 Task: Add an event with the title Third Team Building Activity: Outdoor Adventure and Team Bonding Experience, date '2023/10/28', time 9:40 AM to 11:40 AMand add a description: The PIP Discussion will begin with a clear and concise explanation of the purpose and objectives of the performance improvement process. Participants will have a chance to understand the specific areas of concern and the expectations for improvement. The facilitator will ensure a supportive and non-judgmental environment, fostering open communication and active listening., put the event into Yellow category, logged in from the account softage.8@softage.netand send the event invitation to softage.6@softage.net and softage.7@softage.net. Set a reminder for the event 30 minutes before
Action: Mouse moved to (112, 136)
Screenshot: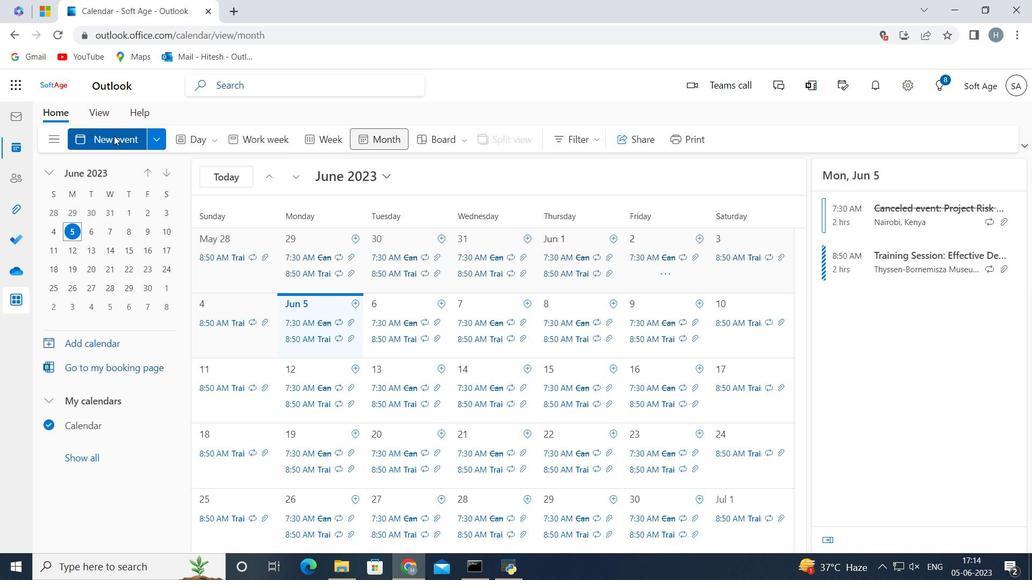 
Action: Mouse pressed left at (112, 136)
Screenshot: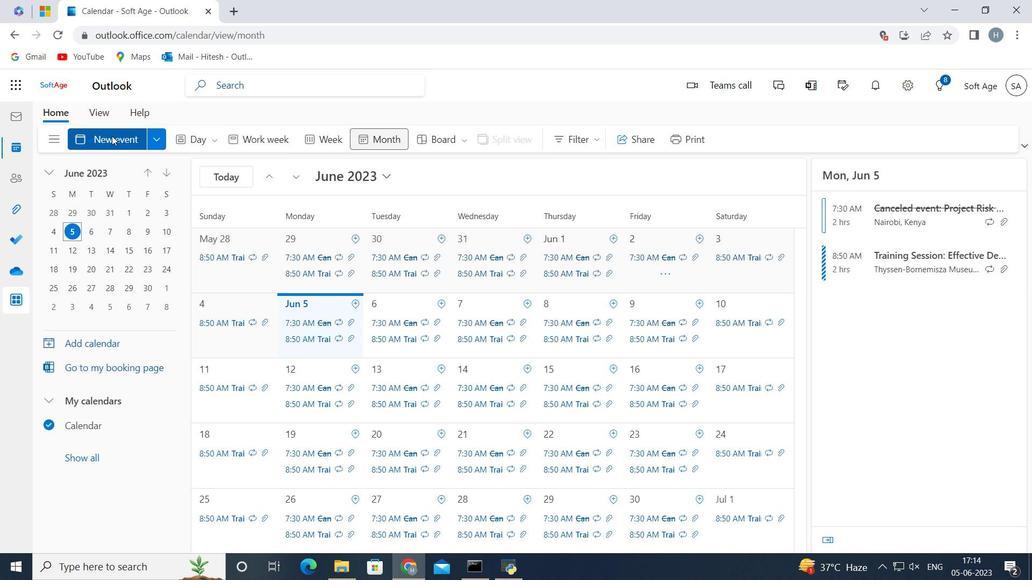 
Action: Mouse moved to (207, 216)
Screenshot: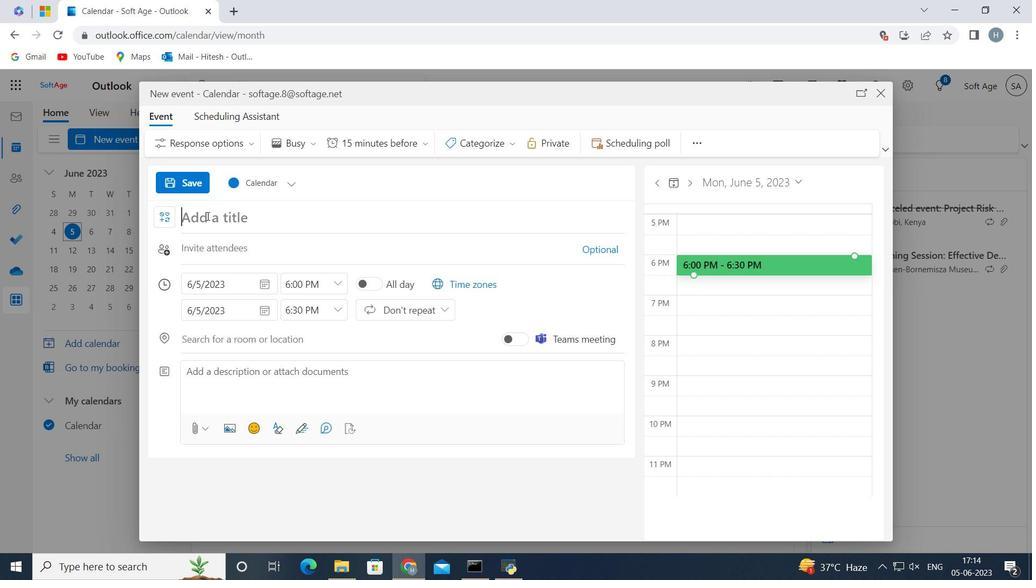 
Action: Mouse pressed left at (207, 216)
Screenshot: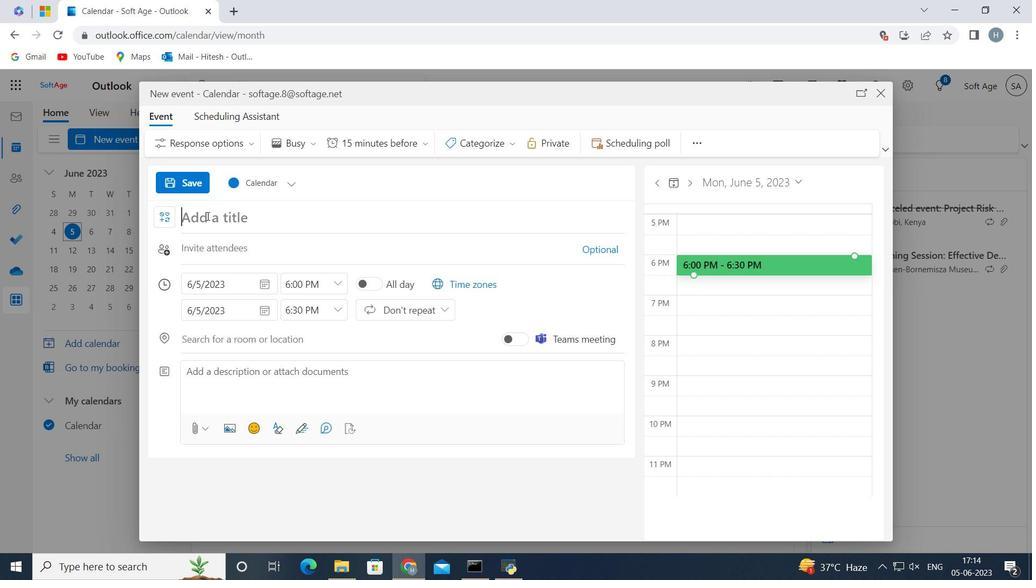 
Action: Key pressed <Key.shift>Third<Key.space><Key.shift>Team<Key.space><Key.shift>Building<Key.space><Key.shift>Activity<Key.shift_r>:<Key.space><Key.shift>Outdoor<Key.space><Key.shift>Adventure<Key.space>and<Key.space><Key.shift>Team<Key.space><Key.shift>Bonding<Key.space><Key.shift>Experience<Key.space>
Screenshot: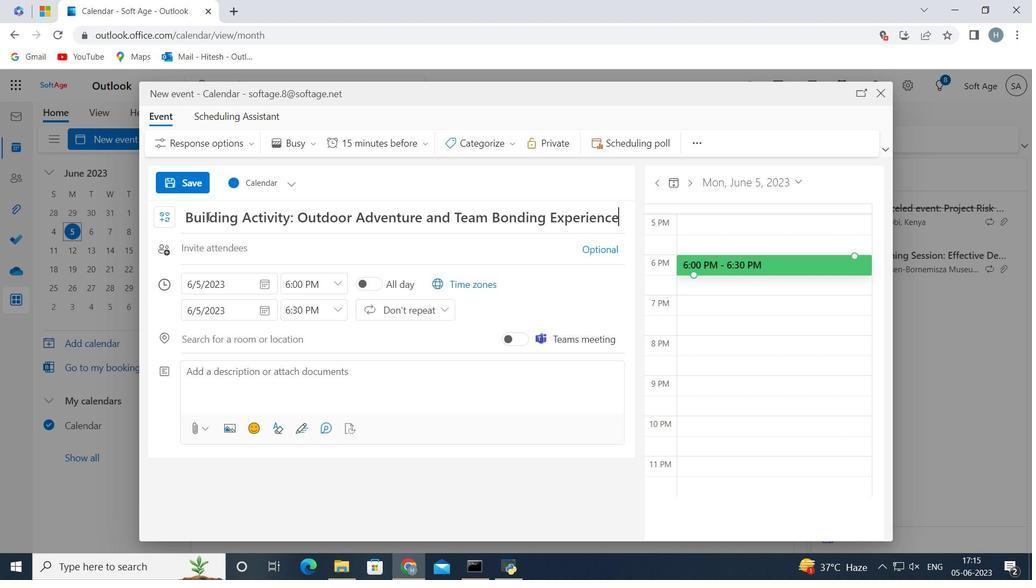 
Action: Mouse moved to (267, 280)
Screenshot: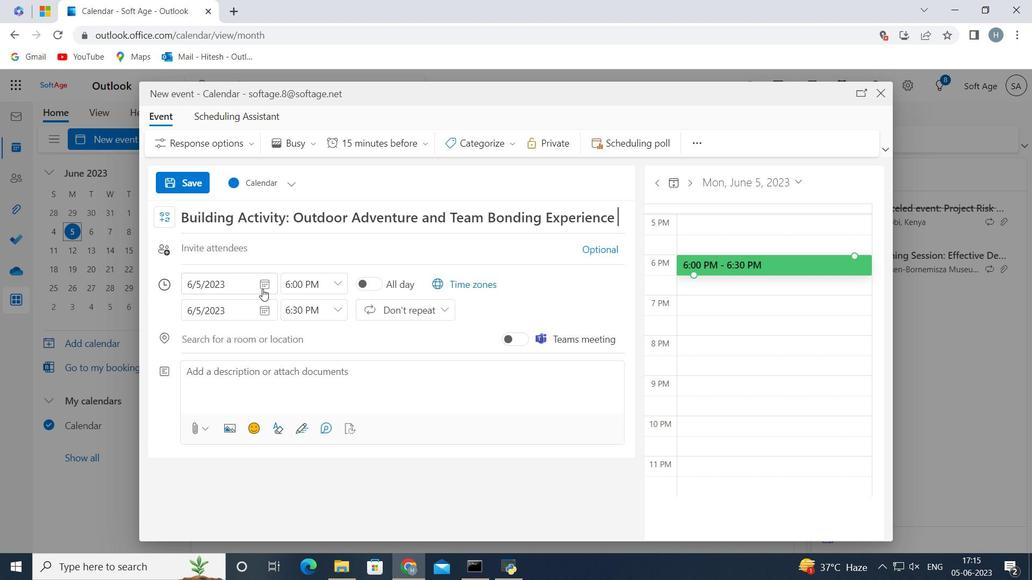 
Action: Mouse pressed left at (267, 280)
Screenshot: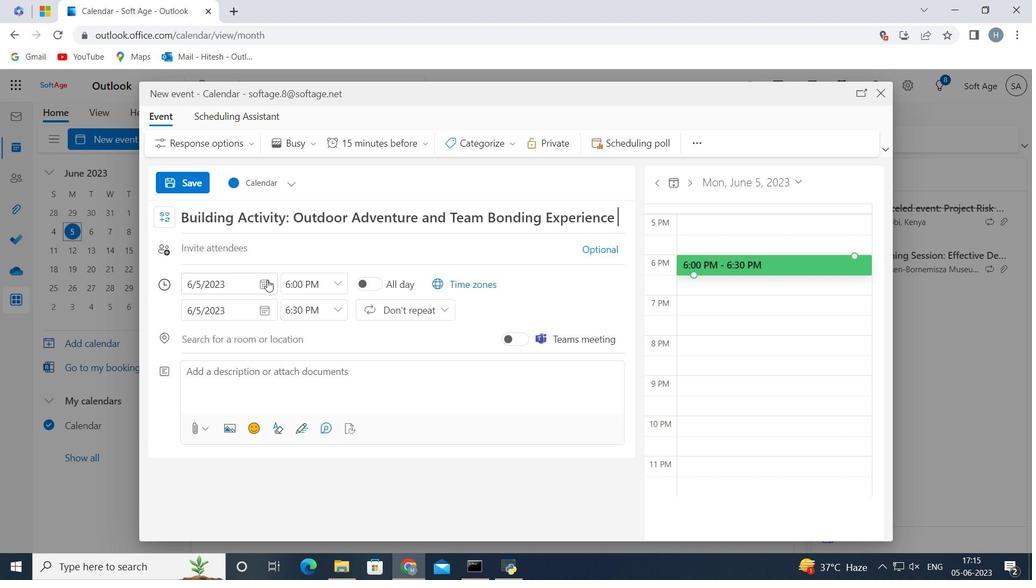 
Action: Mouse moved to (221, 311)
Screenshot: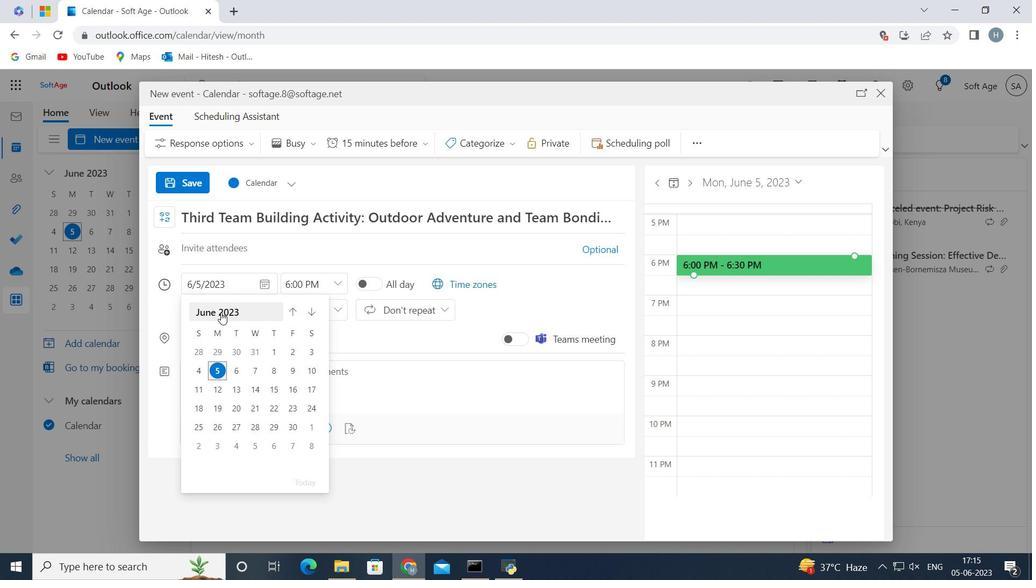 
Action: Mouse pressed left at (221, 311)
Screenshot: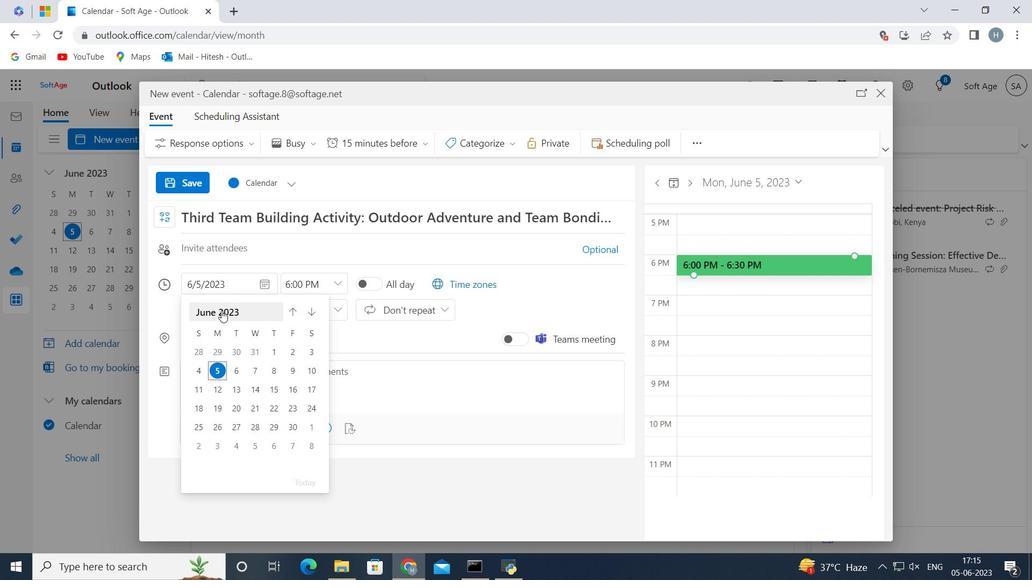 
Action: Mouse pressed left at (221, 311)
Screenshot: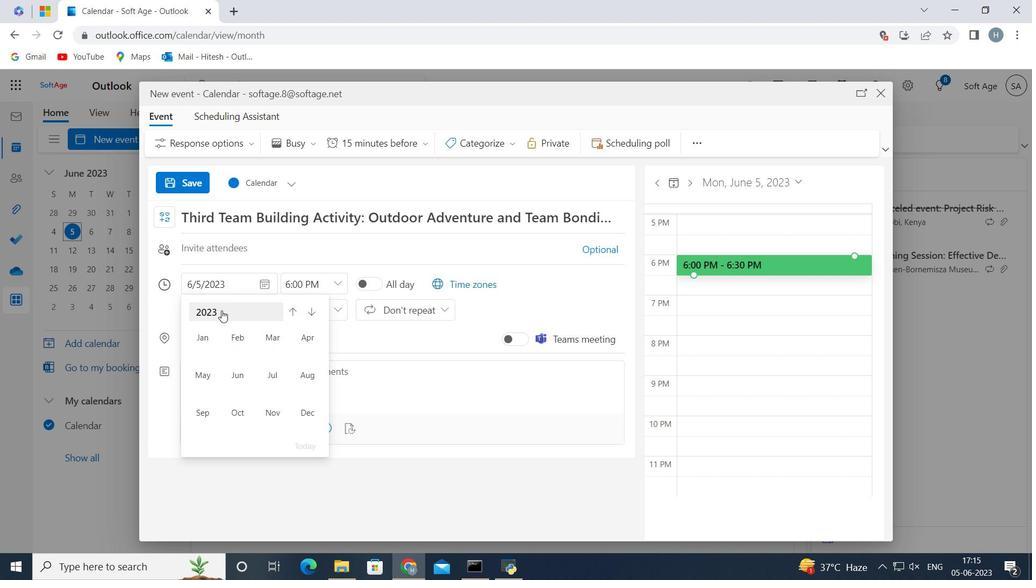 
Action: Mouse moved to (311, 340)
Screenshot: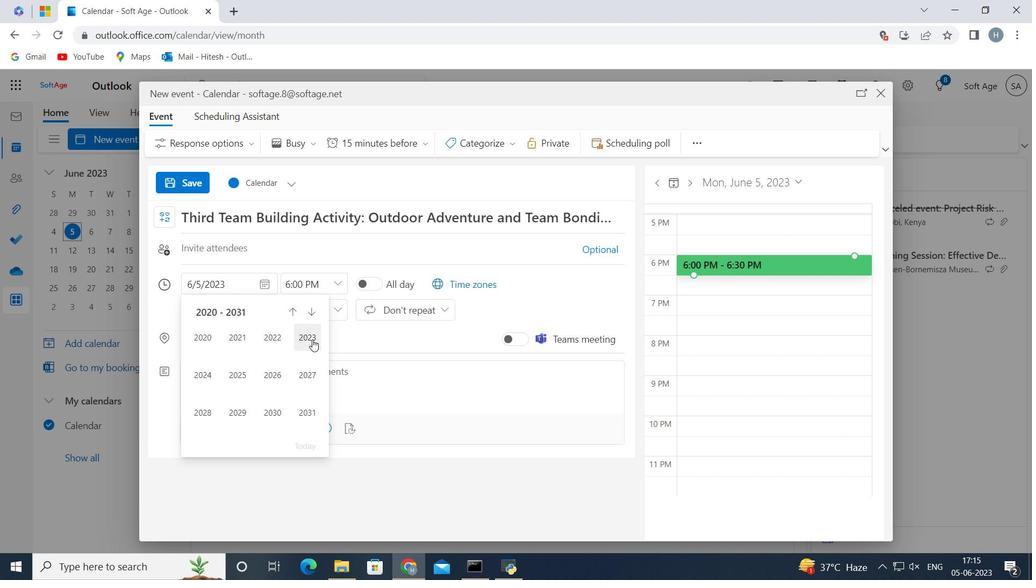 
Action: Mouse pressed left at (311, 340)
Screenshot: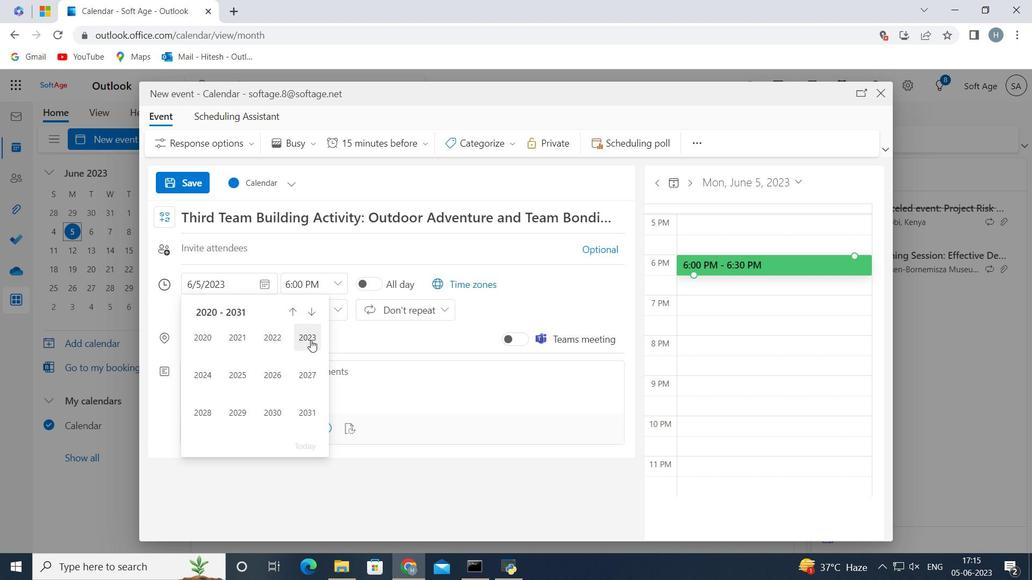 
Action: Mouse moved to (245, 413)
Screenshot: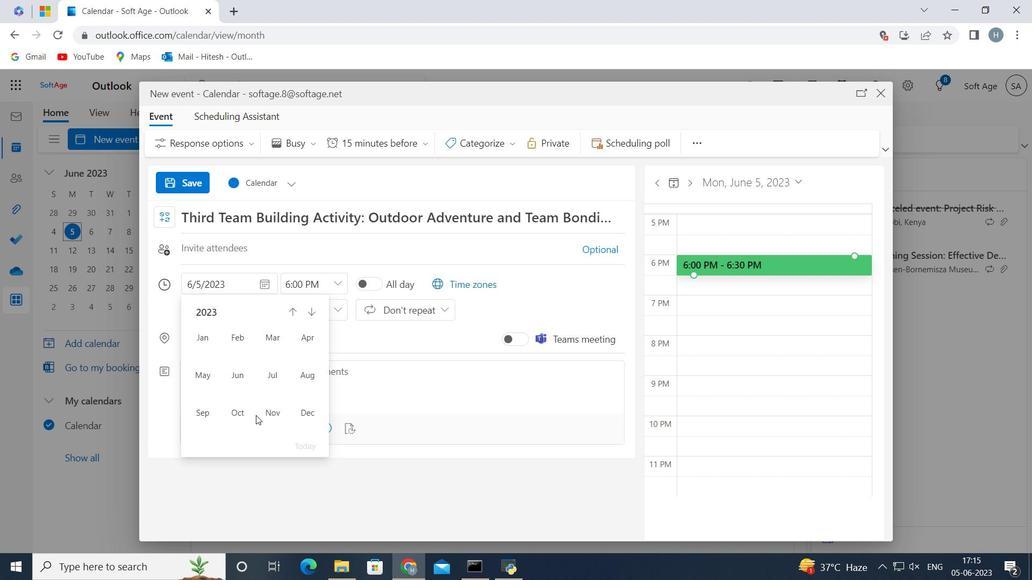 
Action: Mouse pressed left at (245, 413)
Screenshot: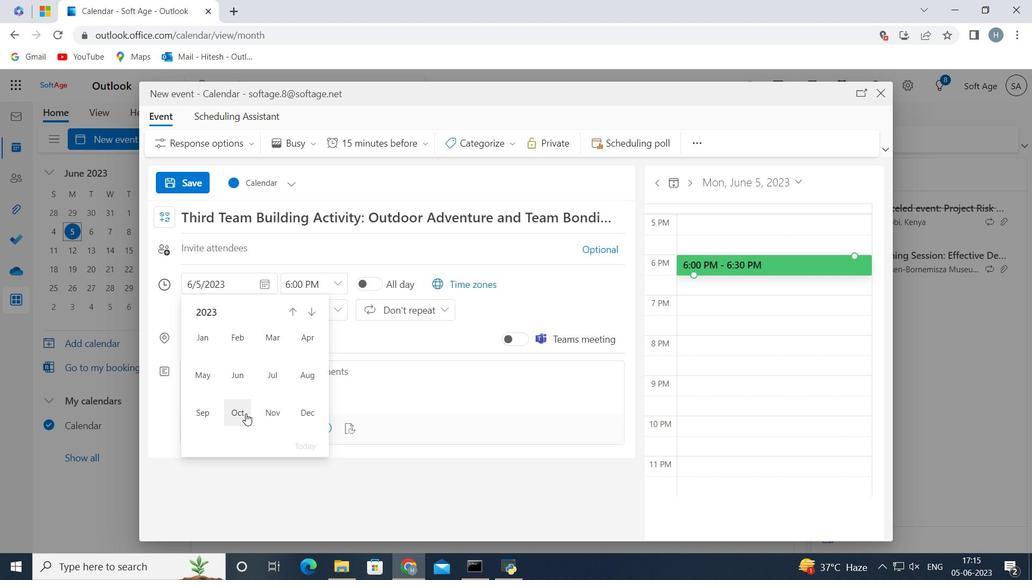 
Action: Mouse moved to (309, 406)
Screenshot: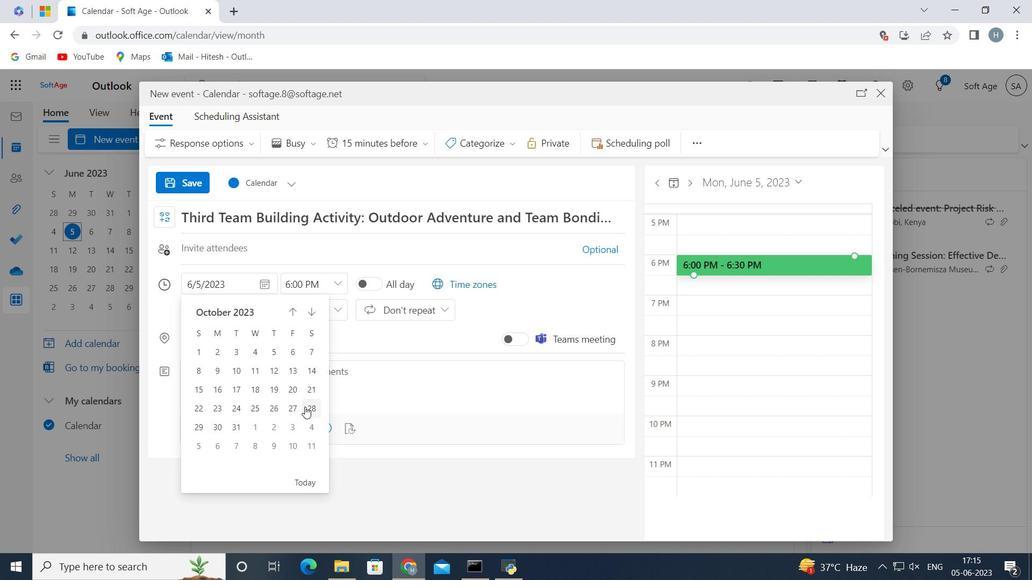 
Action: Mouse pressed left at (309, 406)
Screenshot: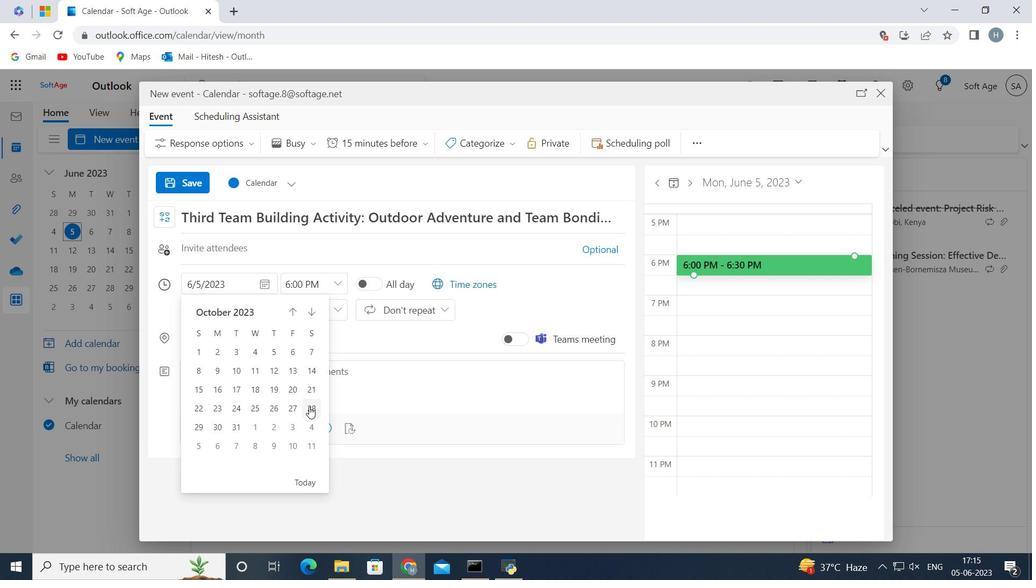 
Action: Mouse moved to (337, 286)
Screenshot: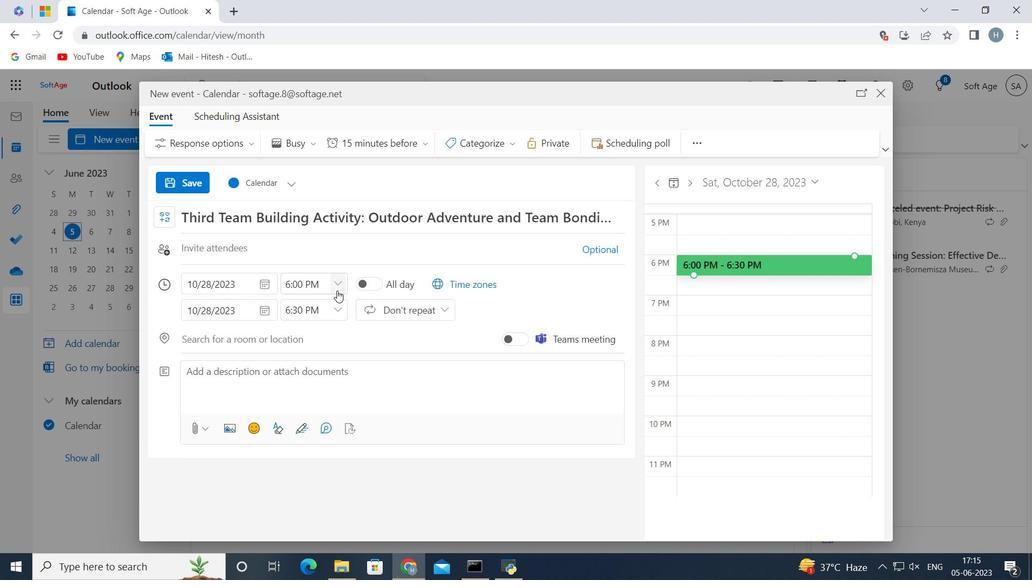 
Action: Mouse pressed left at (337, 286)
Screenshot: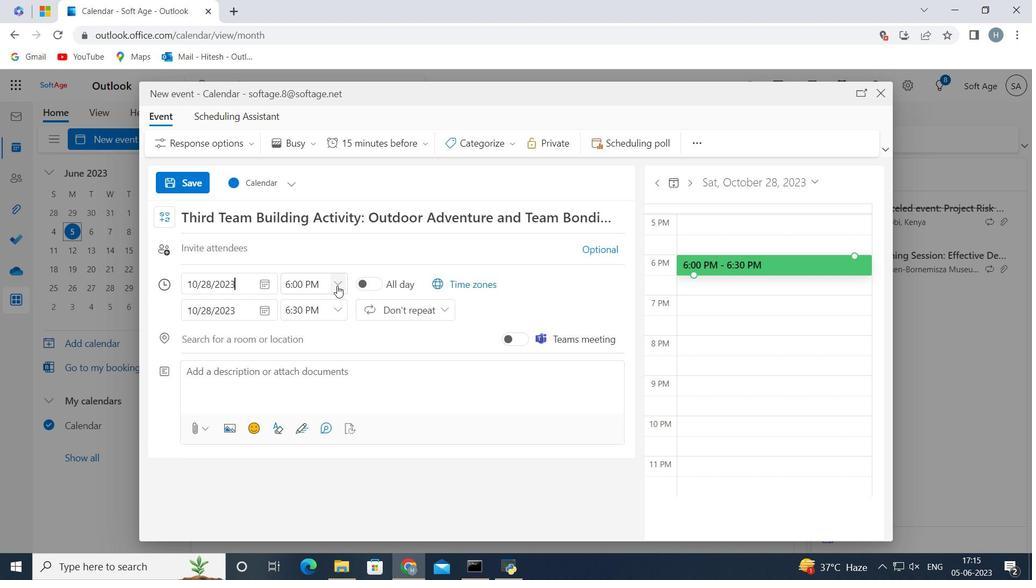 
Action: Mouse moved to (305, 368)
Screenshot: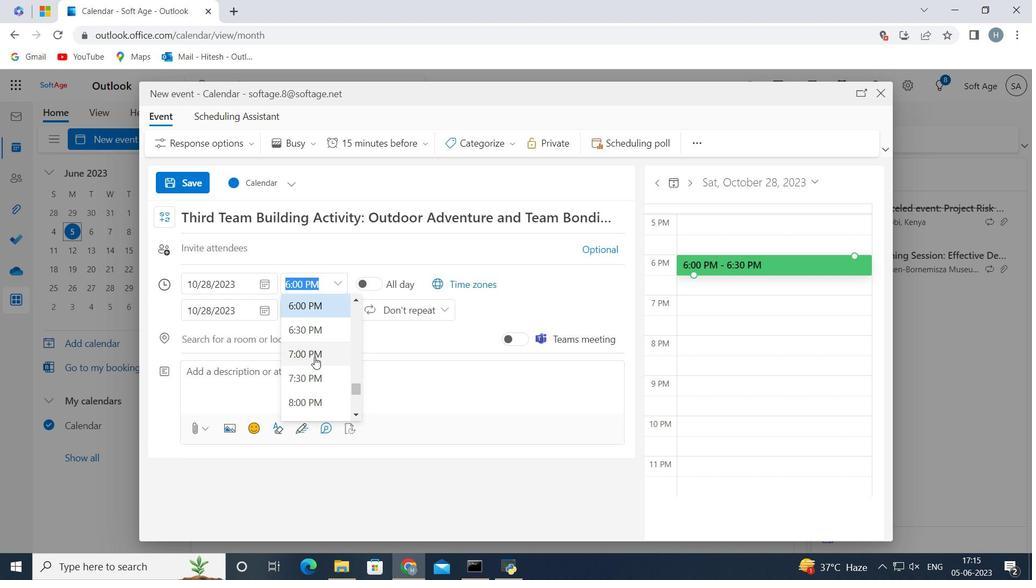 
Action: Mouse scrolled (305, 369) with delta (0, 0)
Screenshot: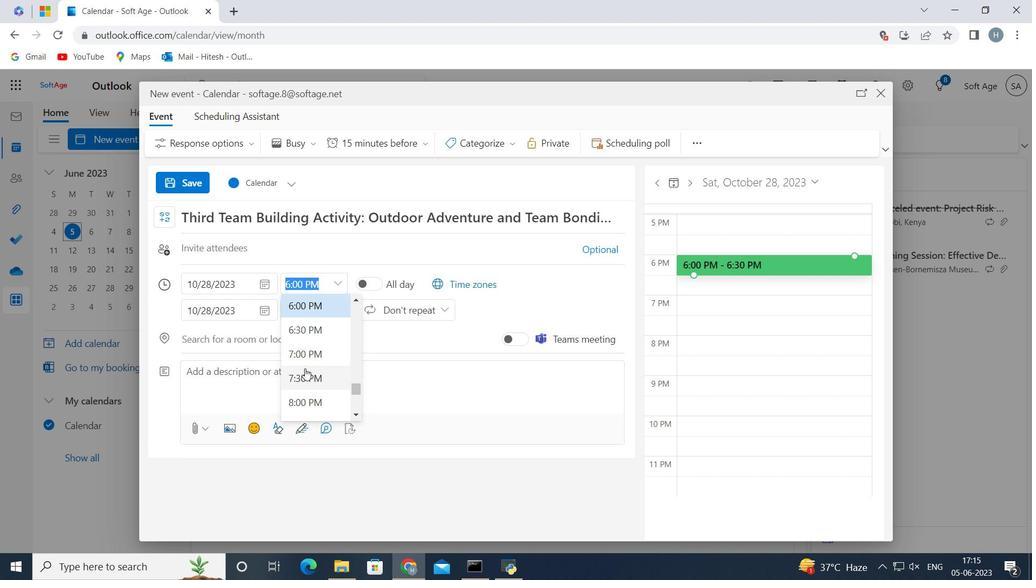 
Action: Mouse scrolled (305, 369) with delta (0, 0)
Screenshot: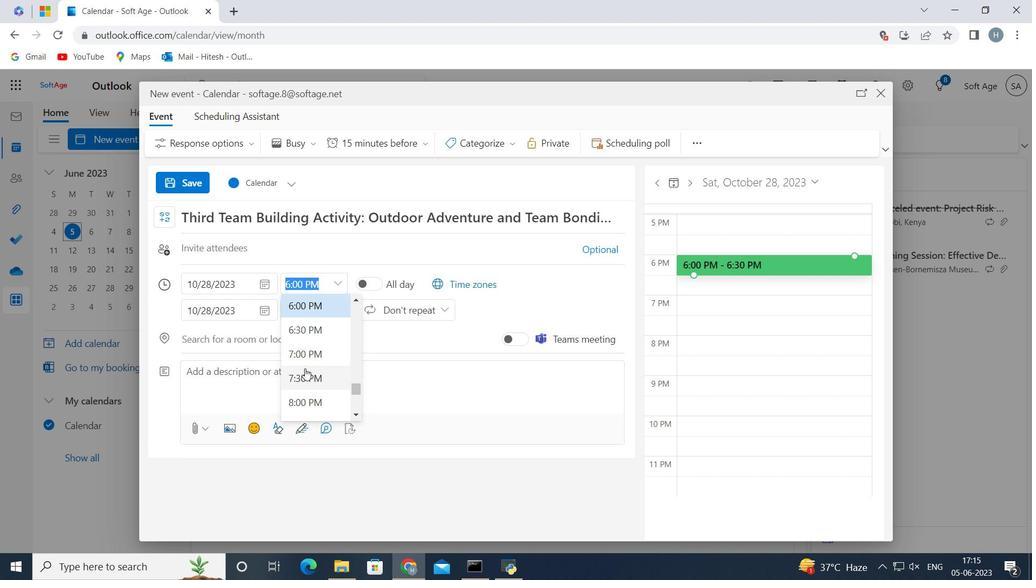 
Action: Mouse scrolled (305, 369) with delta (0, 0)
Screenshot: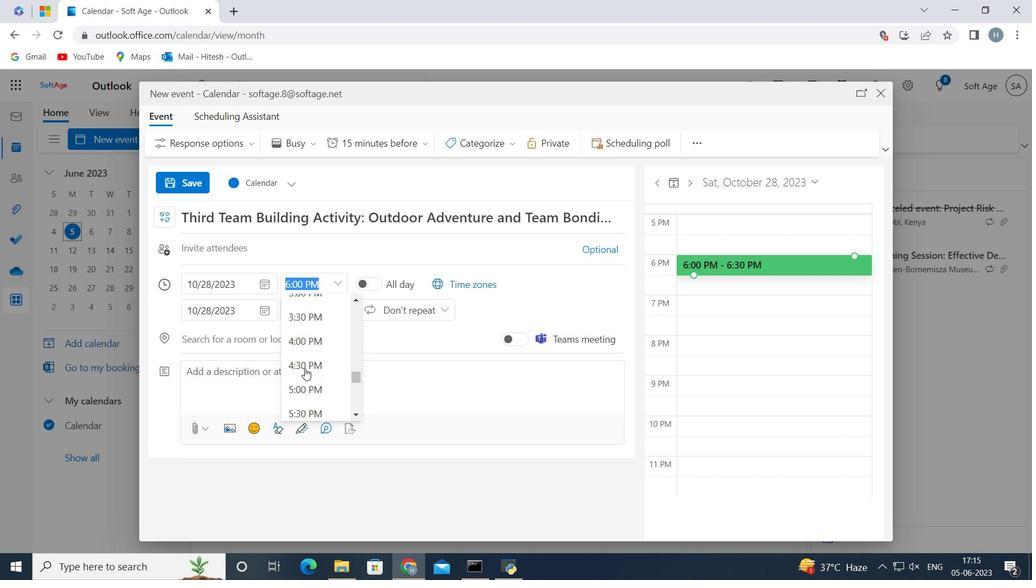 
Action: Mouse scrolled (305, 369) with delta (0, 0)
Screenshot: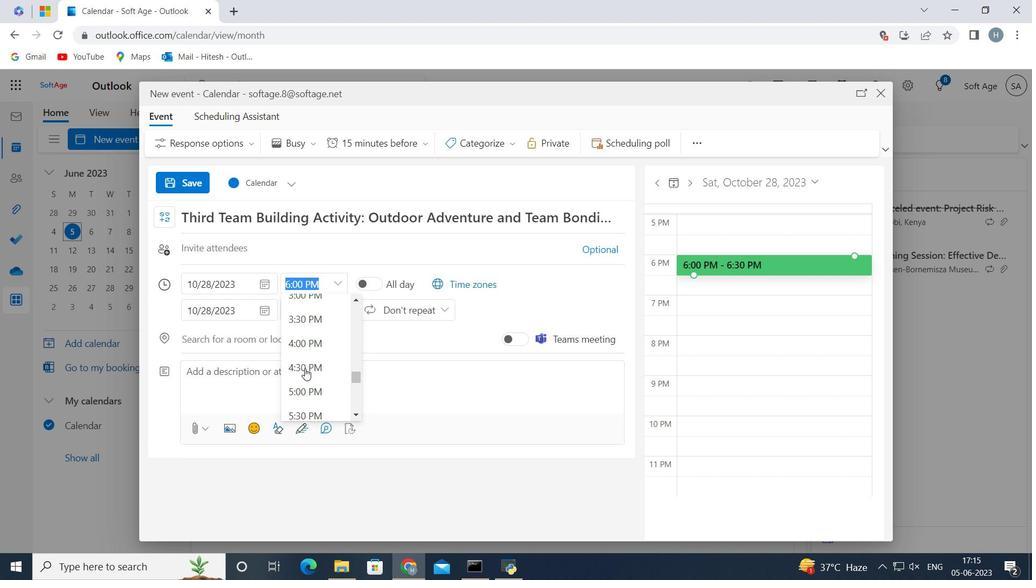 
Action: Mouse scrolled (305, 369) with delta (0, 0)
Screenshot: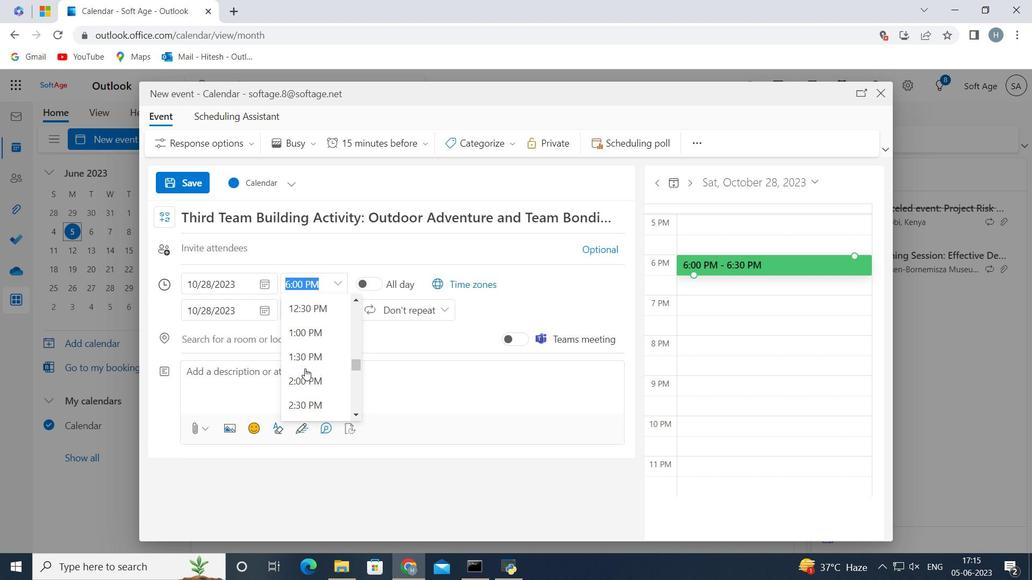 
Action: Mouse scrolled (305, 369) with delta (0, 0)
Screenshot: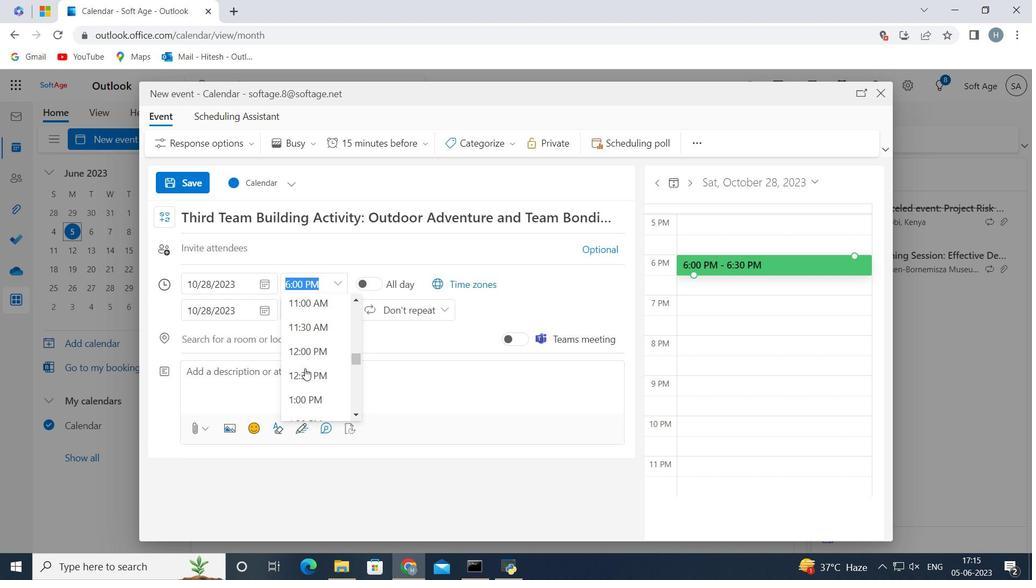
Action: Mouse scrolled (305, 369) with delta (0, 0)
Screenshot: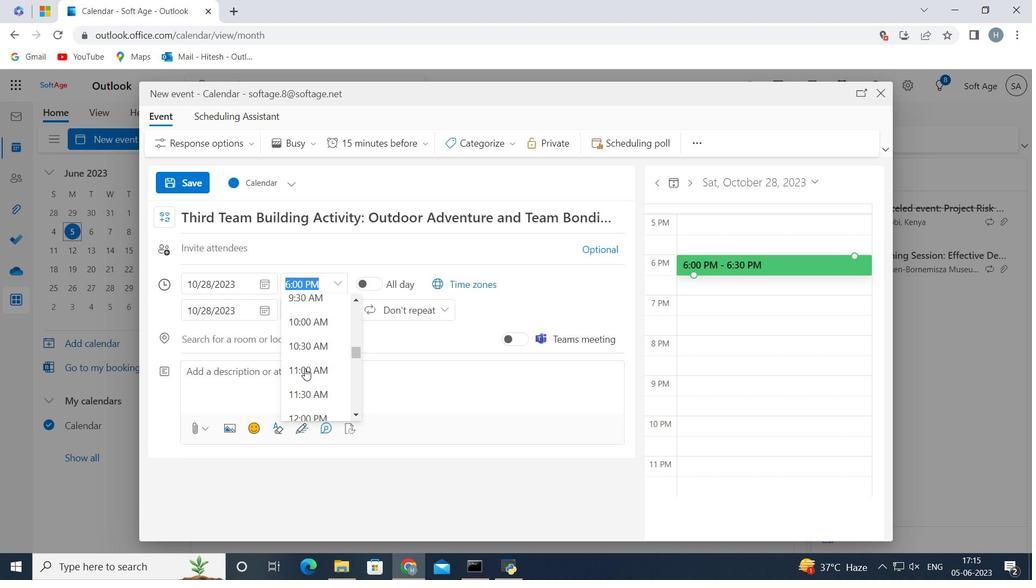 
Action: Mouse moved to (301, 368)
Screenshot: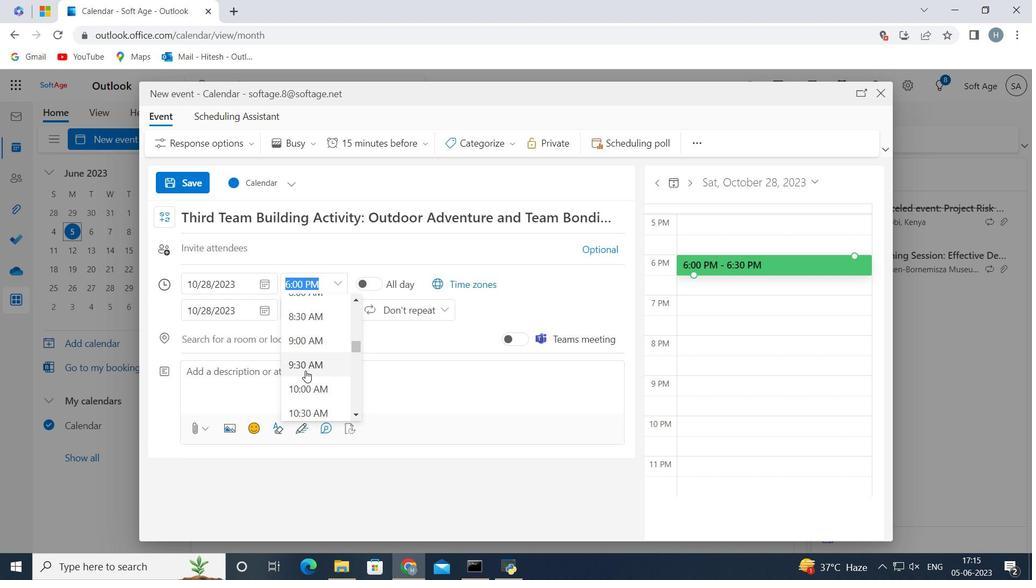 
Action: Mouse pressed left at (301, 368)
Screenshot: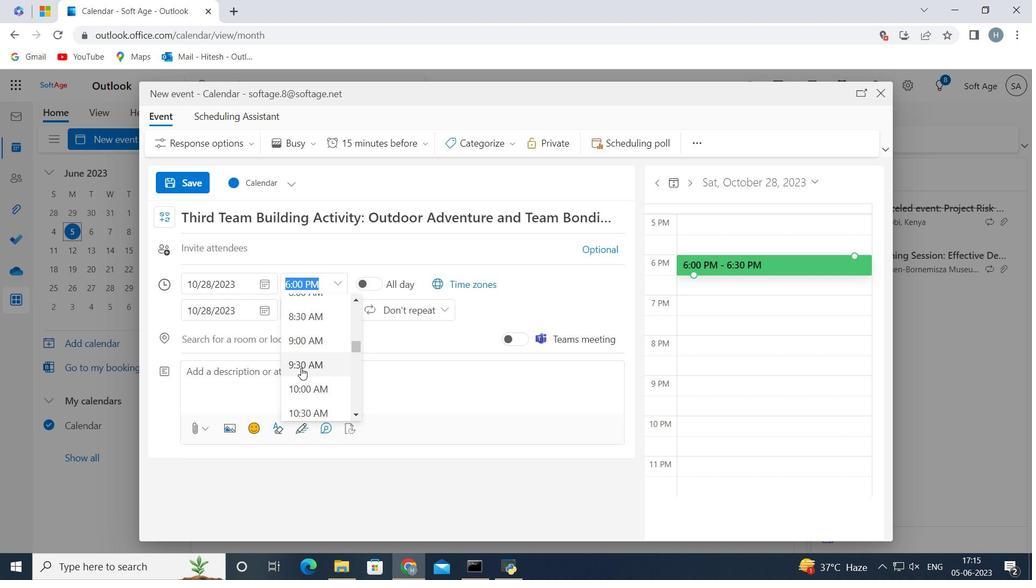 
Action: Mouse moved to (303, 285)
Screenshot: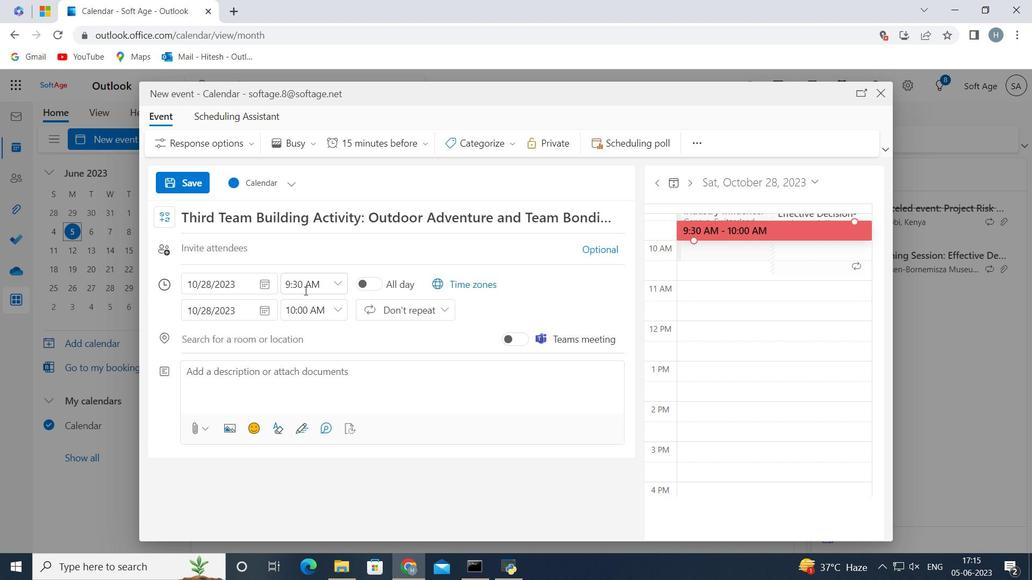 
Action: Mouse pressed left at (303, 285)
Screenshot: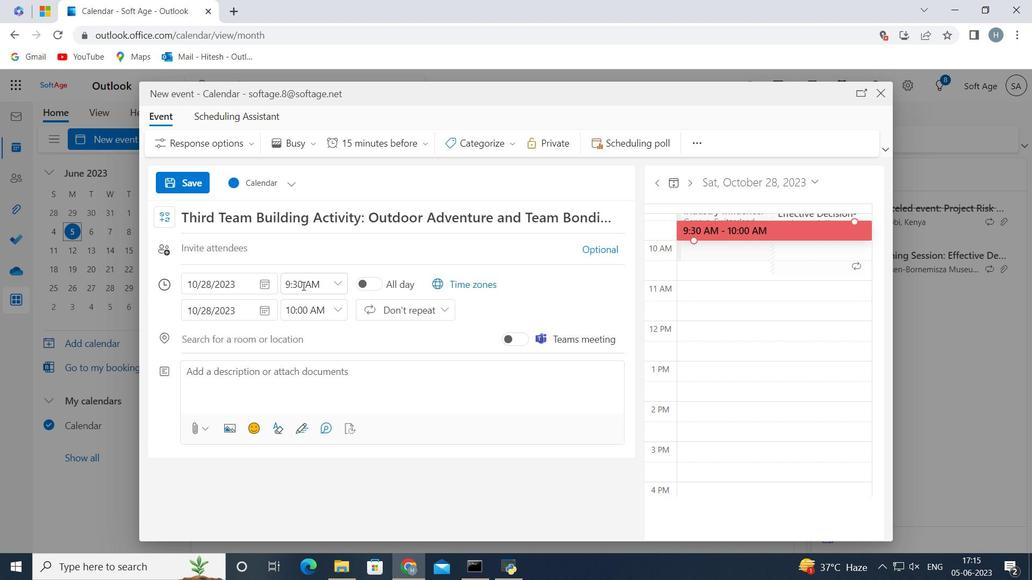 
Action: Key pressed <Key.backspace><Key.backspace>40
Screenshot: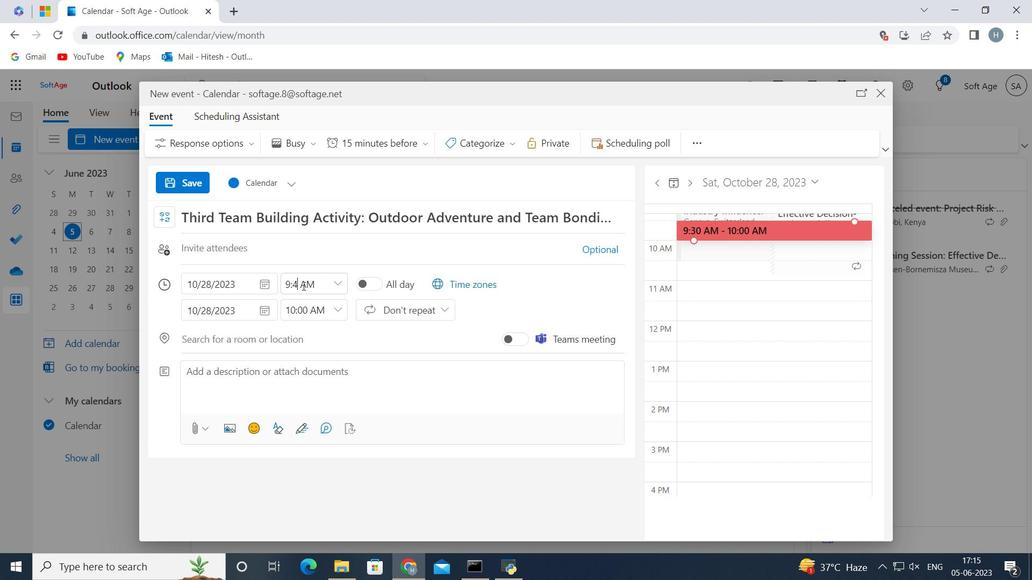 
Action: Mouse moved to (338, 306)
Screenshot: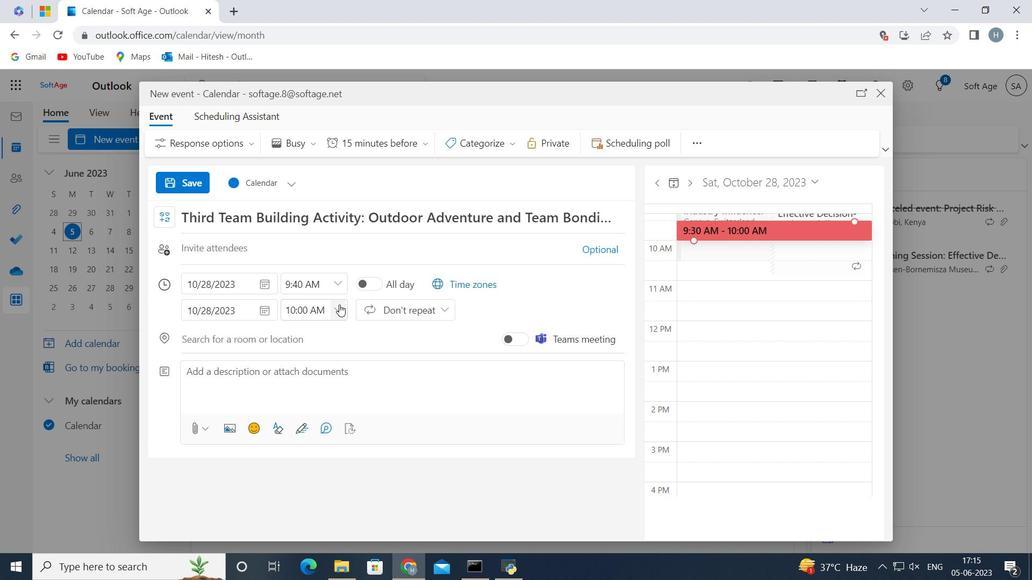 
Action: Mouse pressed left at (338, 306)
Screenshot: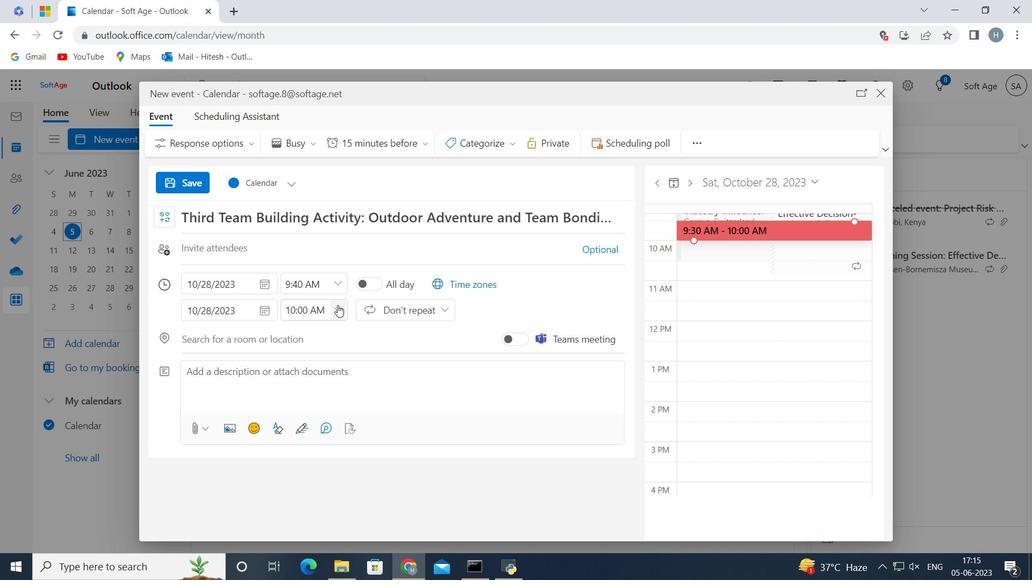 
Action: Mouse moved to (328, 404)
Screenshot: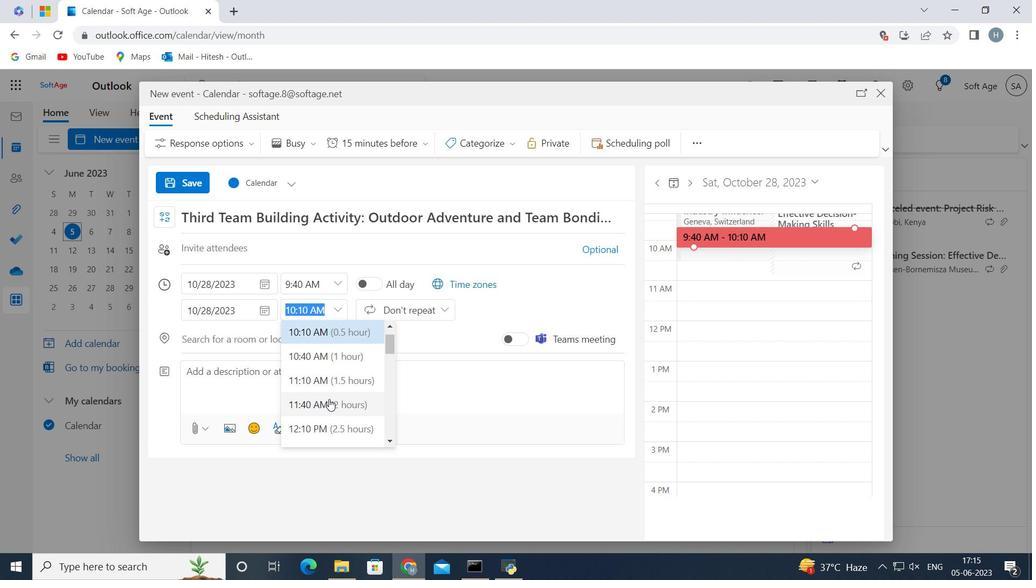 
Action: Mouse pressed left at (328, 404)
Screenshot: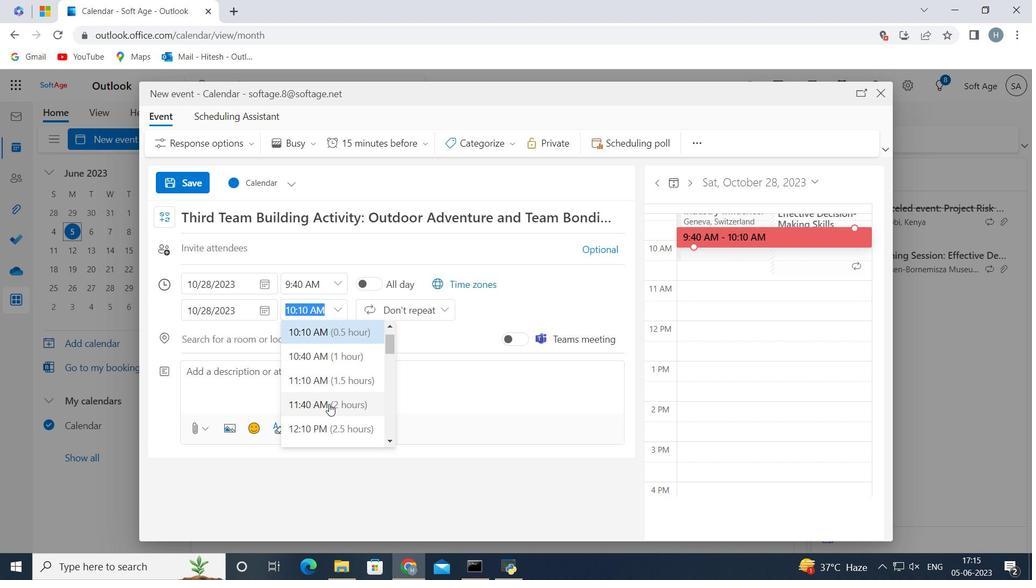 
Action: Mouse moved to (244, 376)
Screenshot: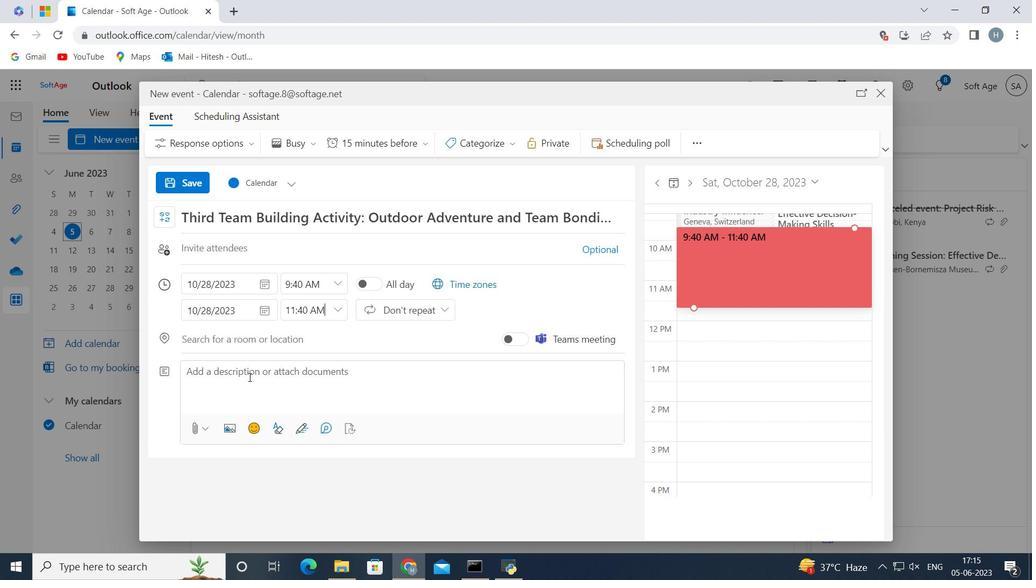 
Action: Mouse pressed left at (244, 376)
Screenshot: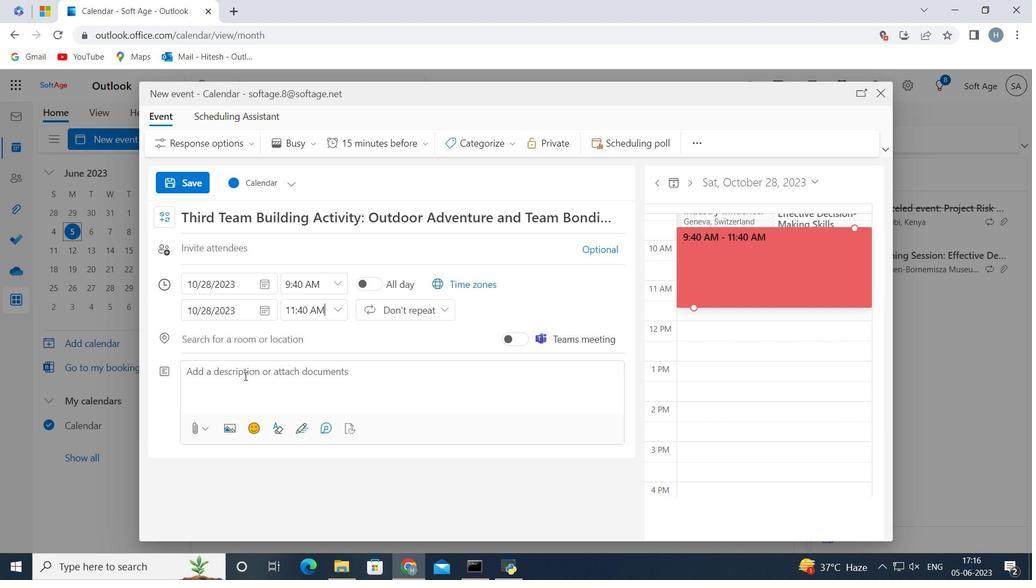 
Action: Key pressed <Key.shift>The<Key.space><Key.shift><Key.caps_lock>PIP<Key.caps_lock><Key.space><Key.shift><Key.shift><Key.shift><Key.shift>Discussion<Key.space>will<Key.space>begin<Key.space>with<Key.space>a<Key.space>clear<Key.space>and<Key.space>concise<Key.space>explanation<Key.space>of<Key.space>the<Key.space>purpose<Key.space>and<Key.space>objectives<Key.space>of<Key.space>the<Key.space>perd<Key.backspace>formance<Key.space>improvement<Key.space>process.<Key.space><Key.shift_r>Participants<Key.space>will<Key.space>have<Key.space>a<Key.space>chance<Key.space>to<Key.space>understand<Key.space>the<Key.space>specific<Key.space>areas<Key.space>of<Key.space>concern<Key.space>and<Key.space>the<Key.space>expectations<Key.space>for<Key.space>improvement.<Key.space><Key.shift>The<Key.space>facilitator<Key.space>will<Key.space>r<Key.backspace>ensure<Key.space>a<Key.space>supportive<Key.space>and<Key.space>non-judgmental<Key.space>environment,<Key.space>fostering<Key.space>open<Key.space>communication<Key.space>and<Key.space>active<Key.space>listening.<Key.space>
Screenshot: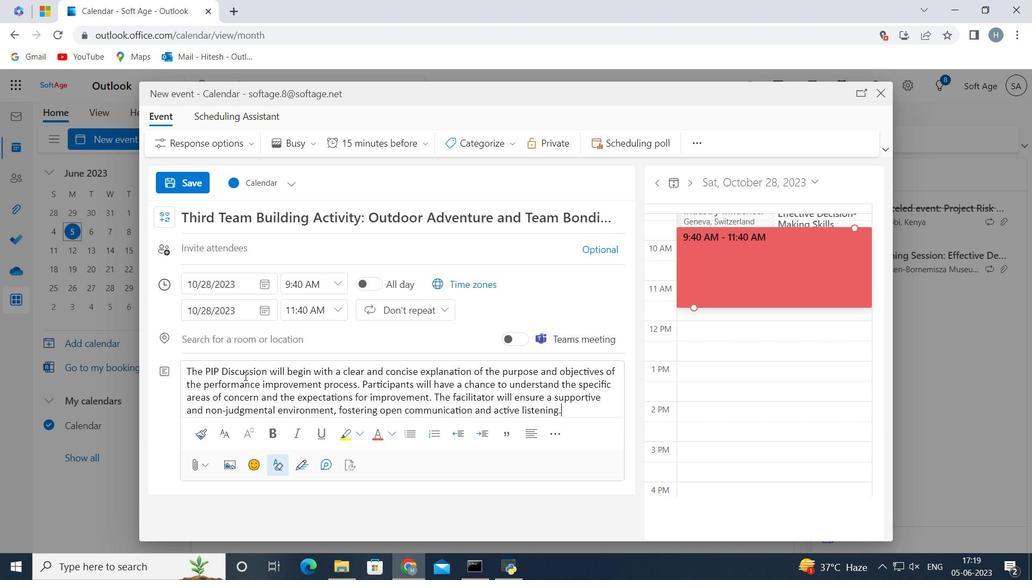 
Action: Mouse moved to (464, 147)
Screenshot: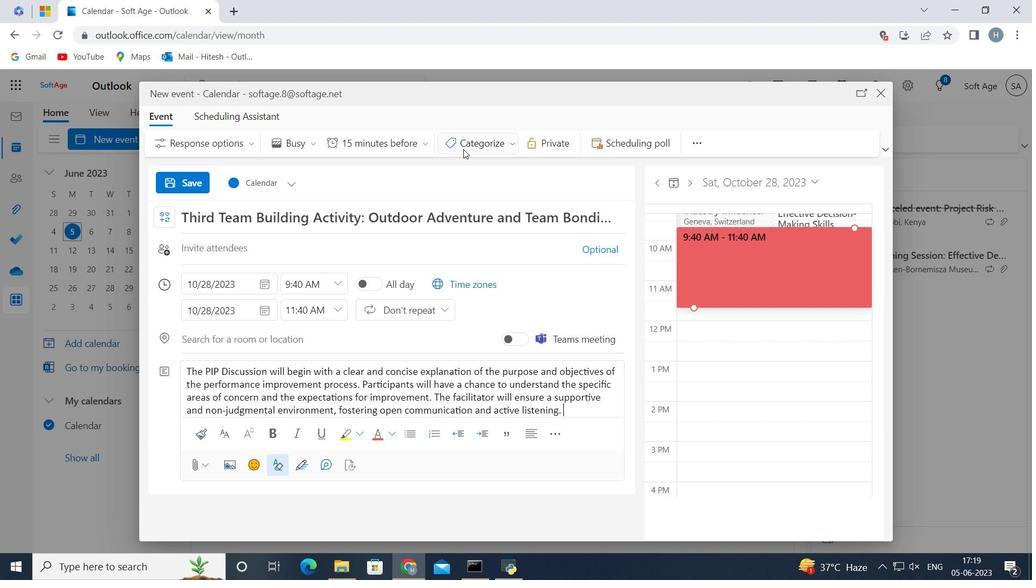 
Action: Mouse pressed left at (464, 147)
Screenshot: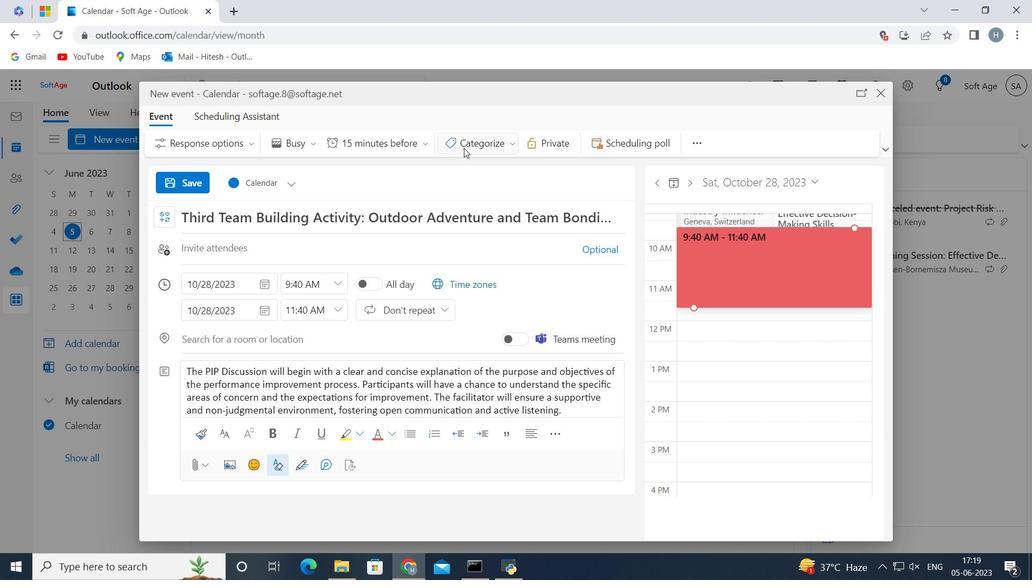 
Action: Mouse moved to (484, 274)
Screenshot: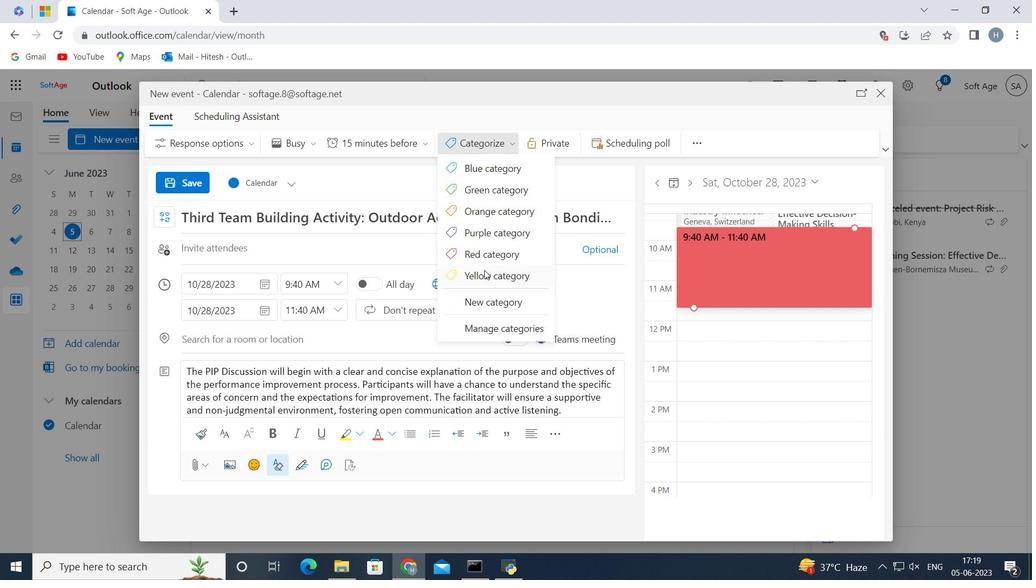 
Action: Mouse pressed left at (484, 274)
Screenshot: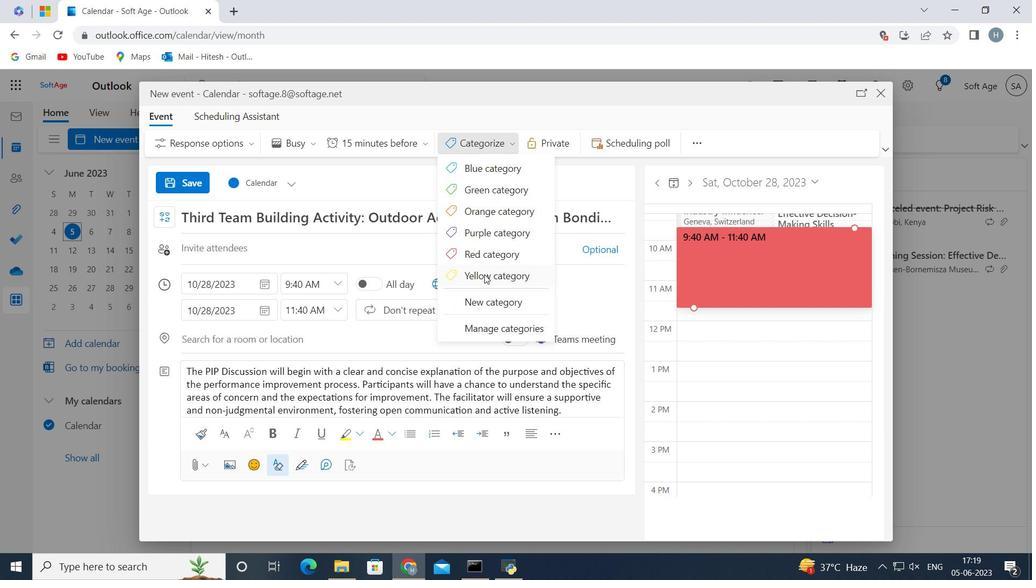 
Action: Mouse moved to (373, 256)
Screenshot: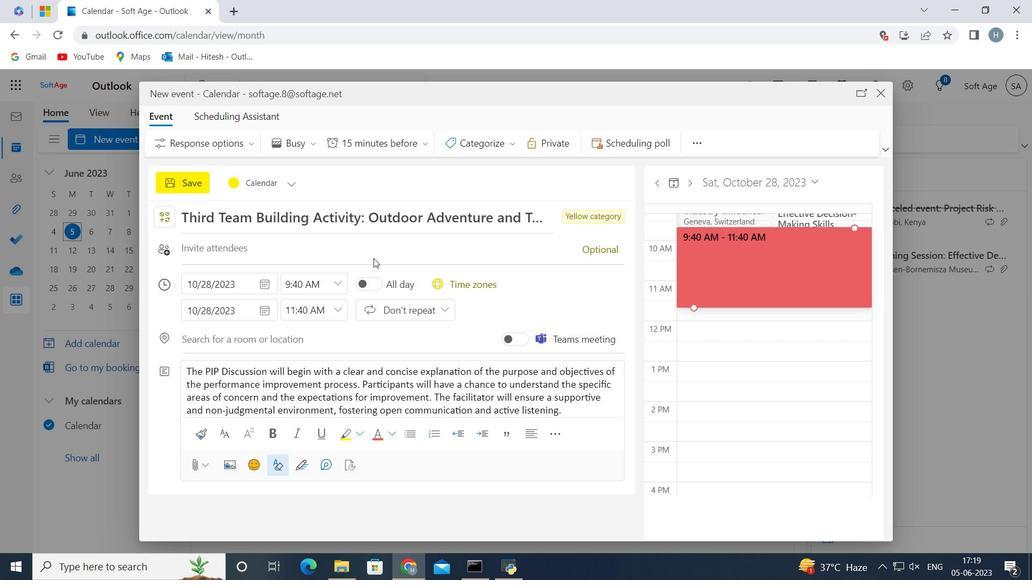 
Action: Mouse pressed left at (373, 256)
Screenshot: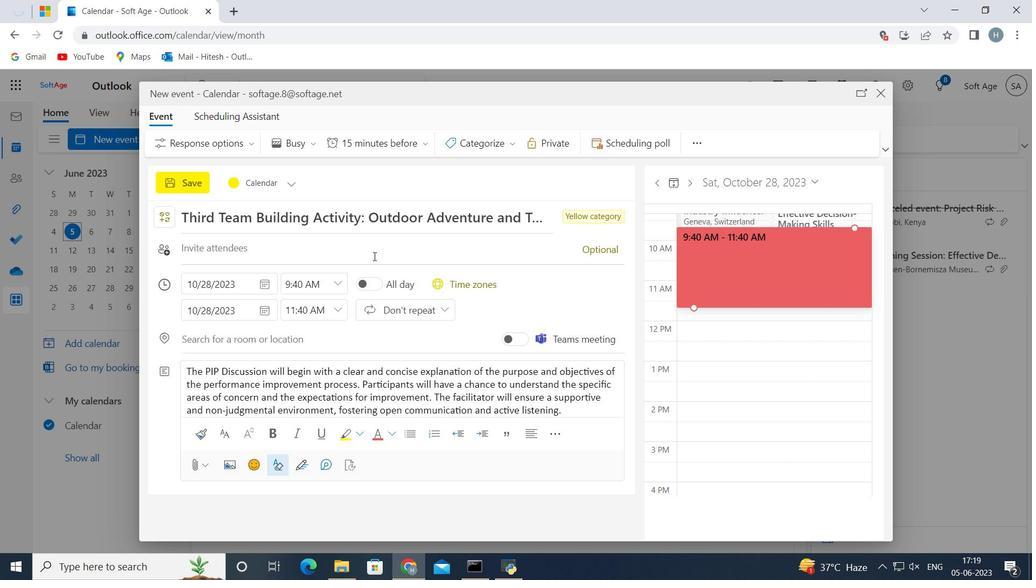 
Action: Mouse moved to (373, 255)
Screenshot: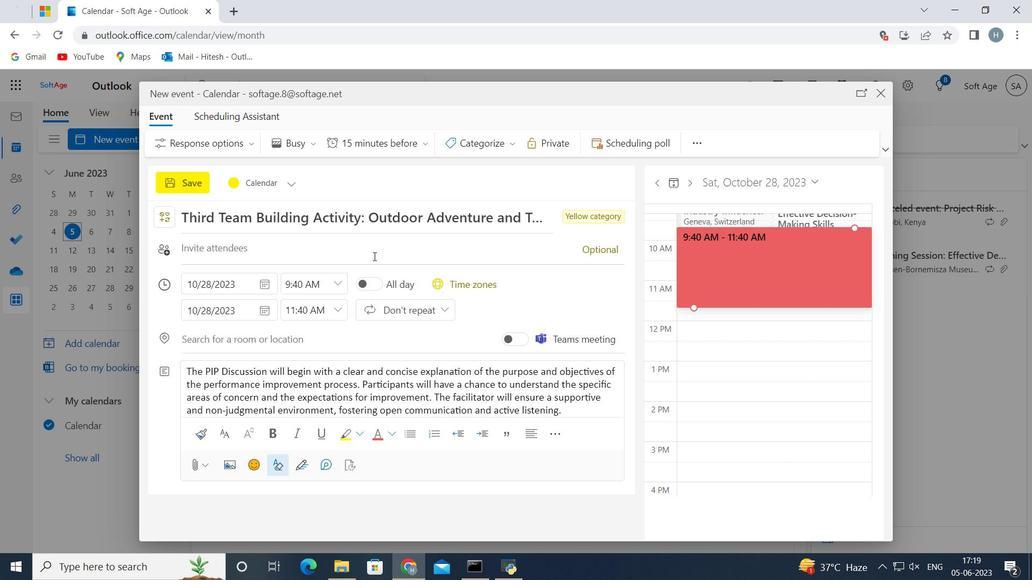 
Action: Key pressed softage
Screenshot: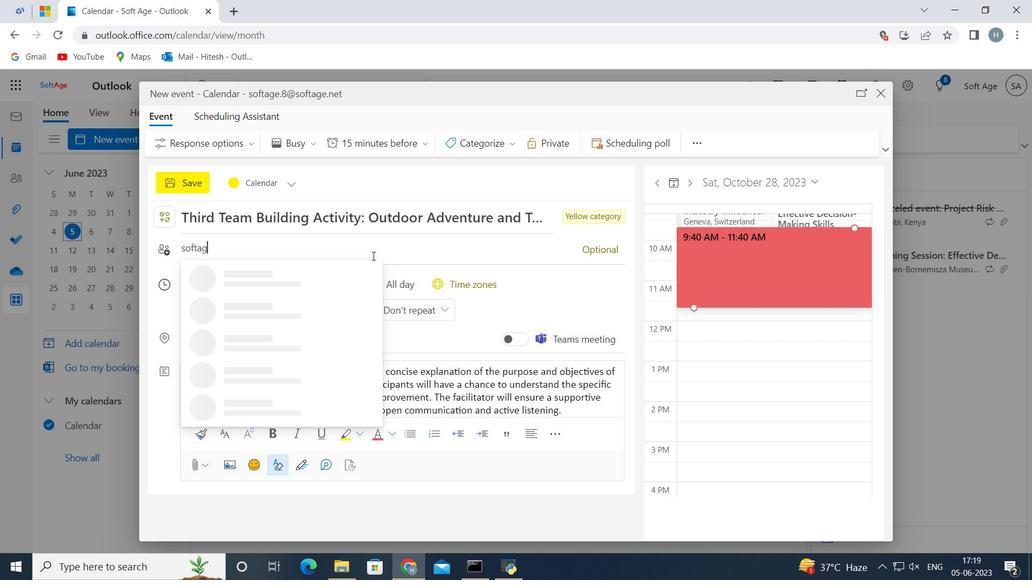 
Action: Mouse moved to (371, 255)
Screenshot: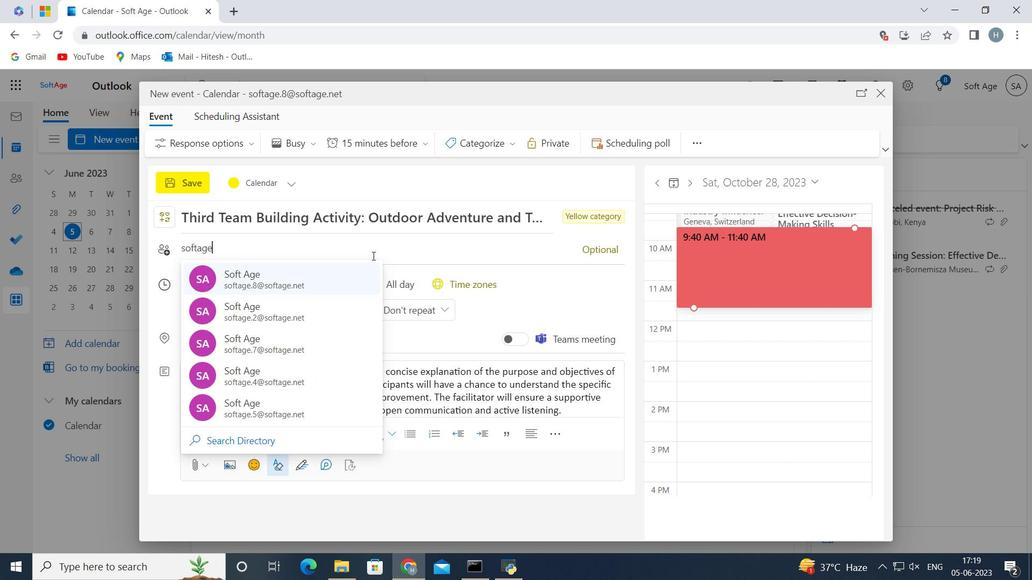
Action: Key pressed .6<Key.shift>@softage.net
Screenshot: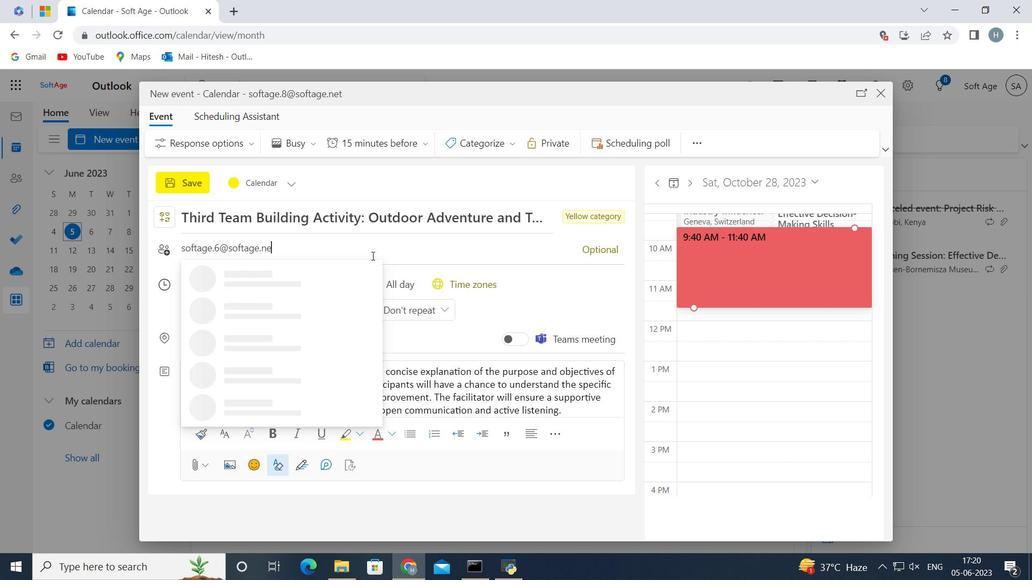 
Action: Mouse moved to (297, 274)
Screenshot: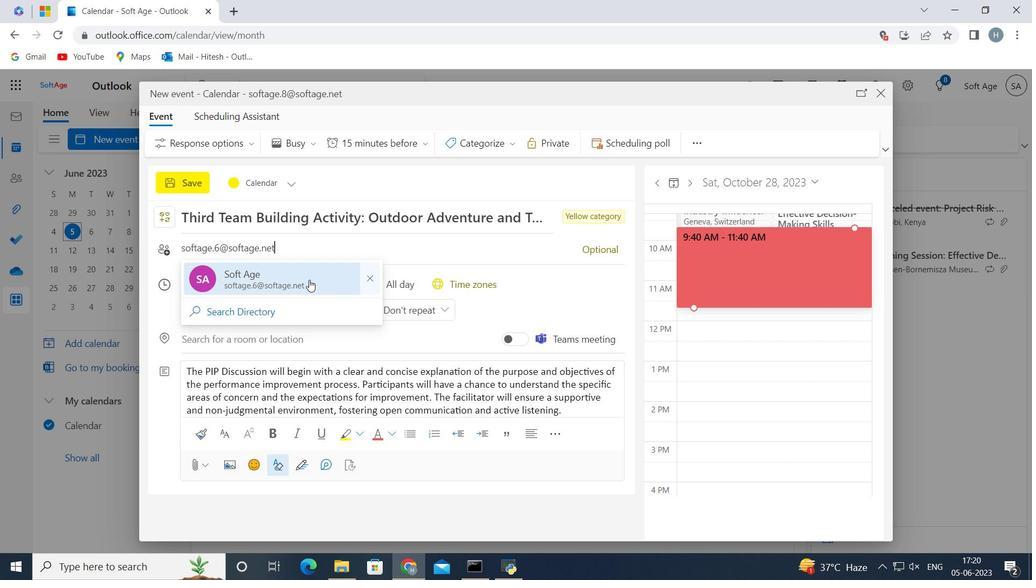 
Action: Mouse pressed left at (297, 274)
Screenshot: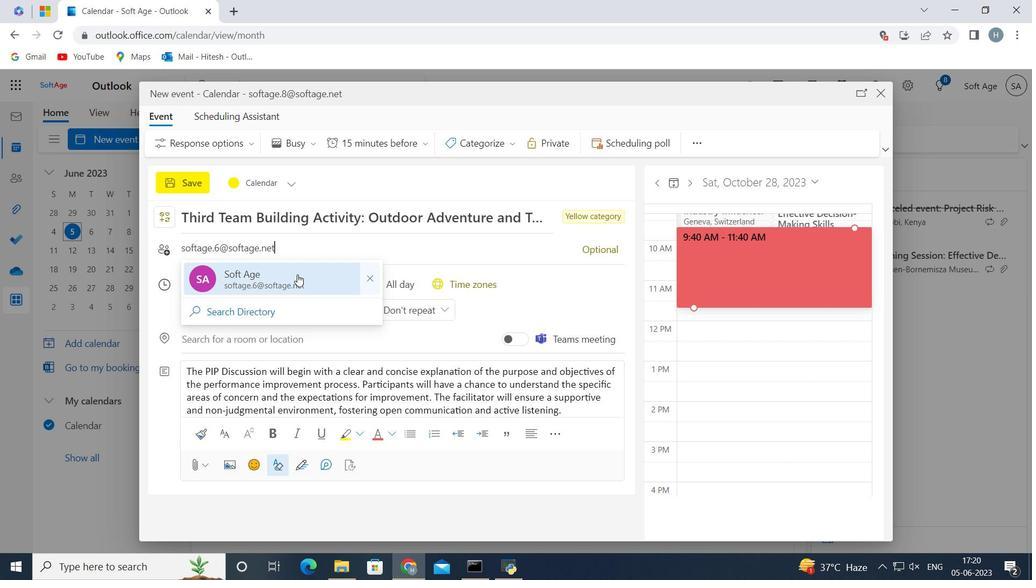 
Action: Mouse moved to (303, 247)
Screenshot: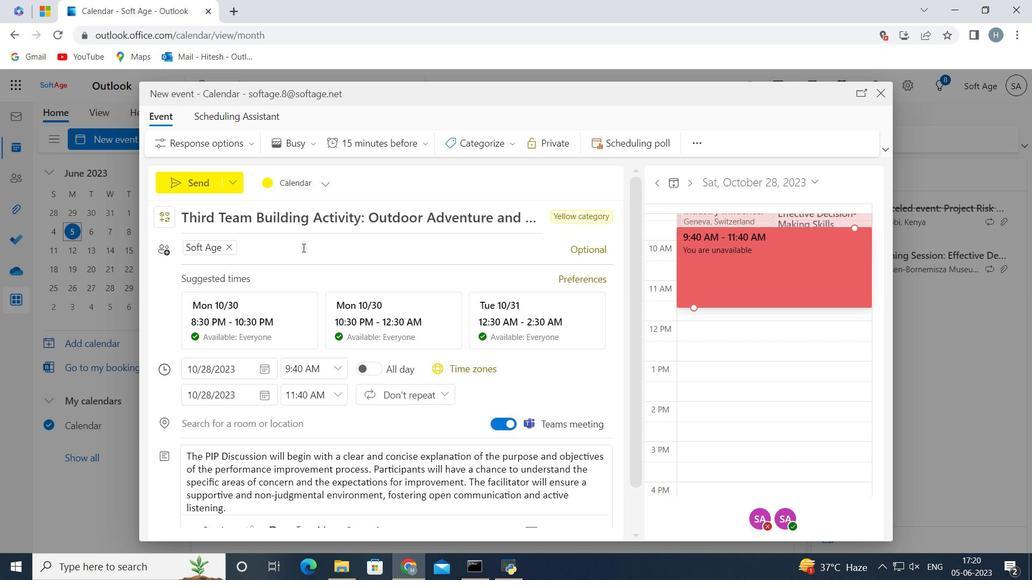 
Action: Key pressed softage.7<Key.shift>@softage.net
Screenshot: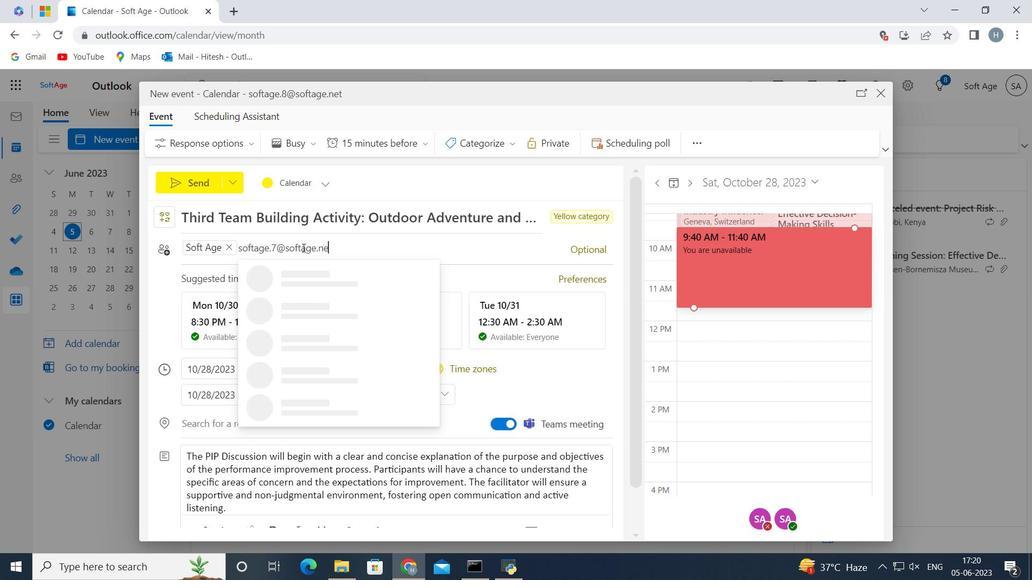 
Action: Mouse moved to (331, 280)
Screenshot: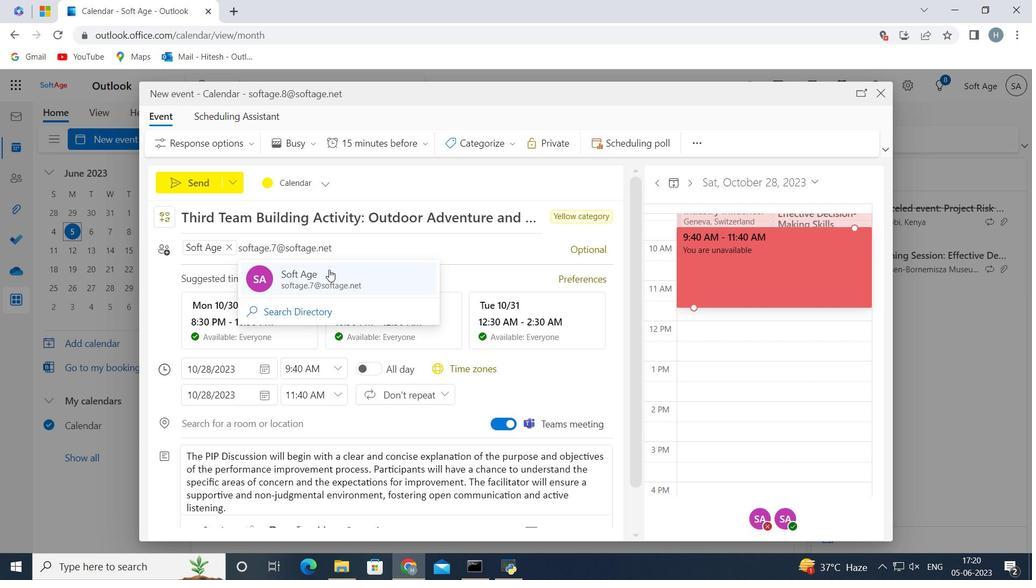 
Action: Mouse pressed left at (331, 280)
Screenshot: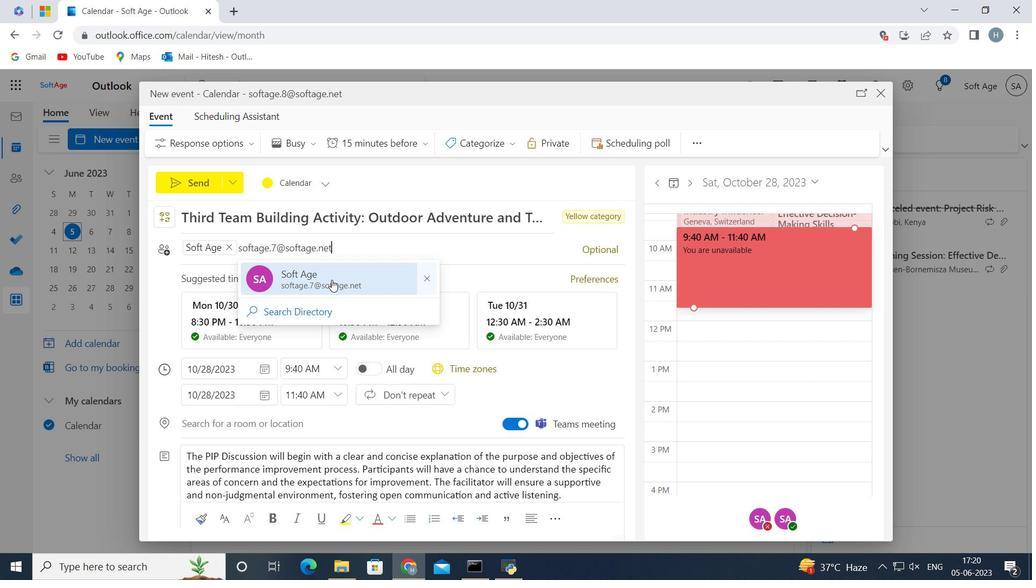 
Action: Mouse moved to (424, 144)
Screenshot: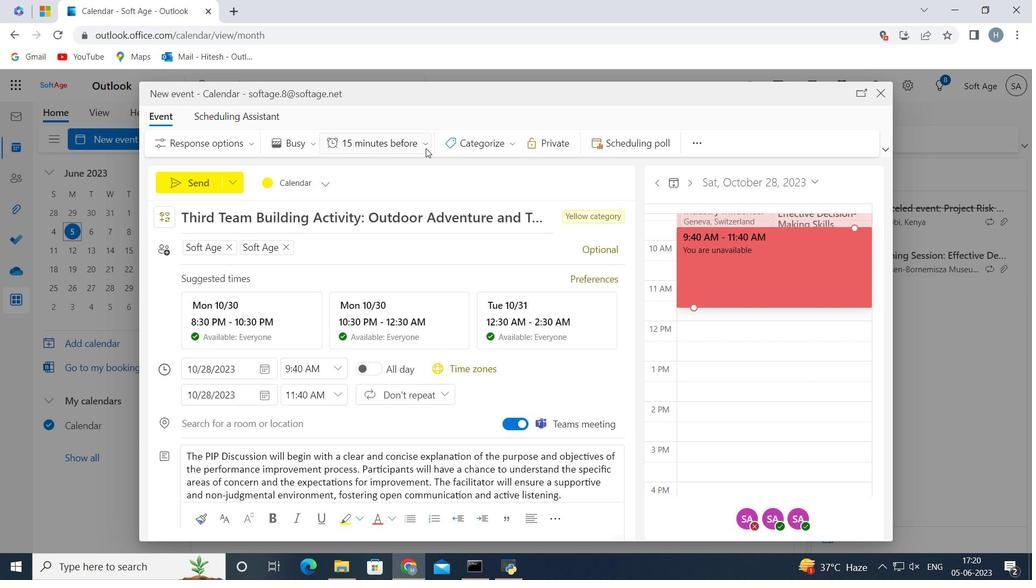 
Action: Mouse pressed left at (424, 144)
Screenshot: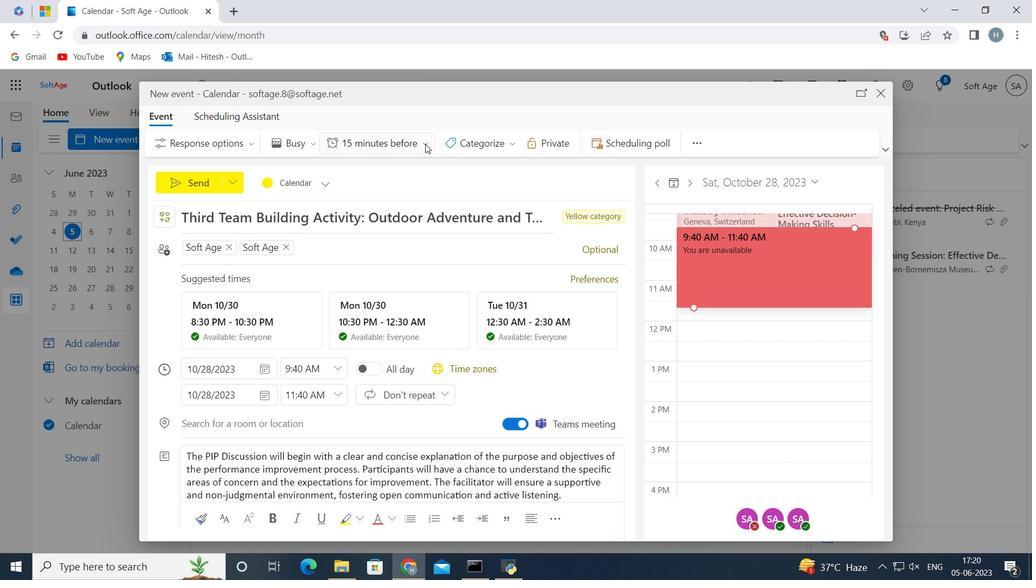 
Action: Mouse moved to (407, 263)
Screenshot: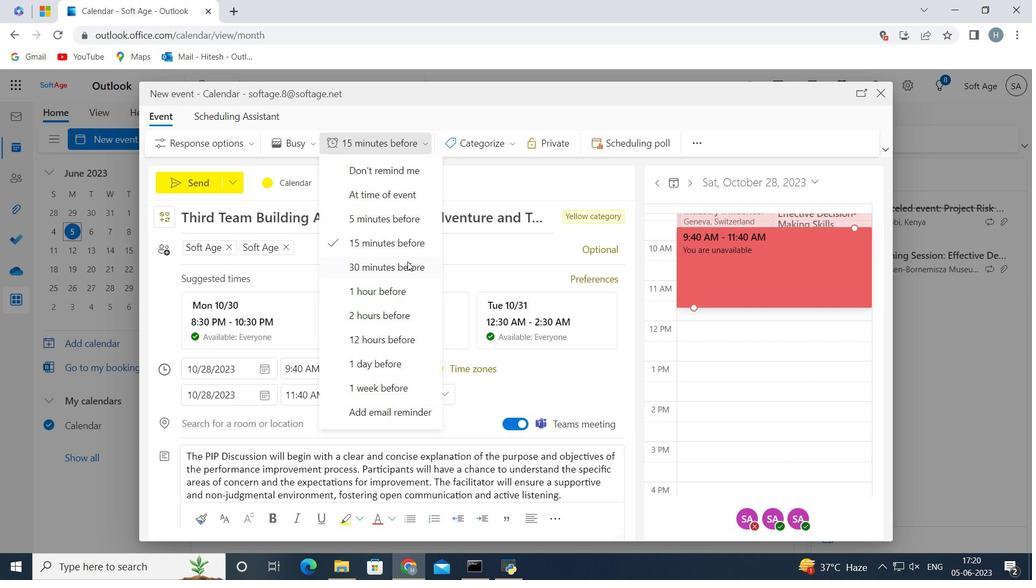 
Action: Mouse pressed left at (407, 263)
Screenshot: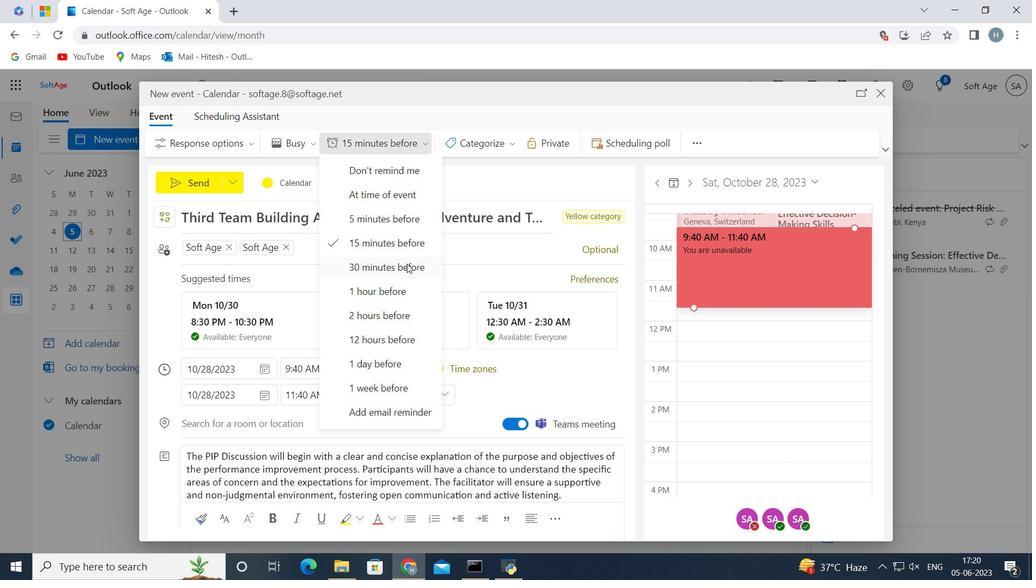 
Action: Mouse moved to (172, 186)
Screenshot: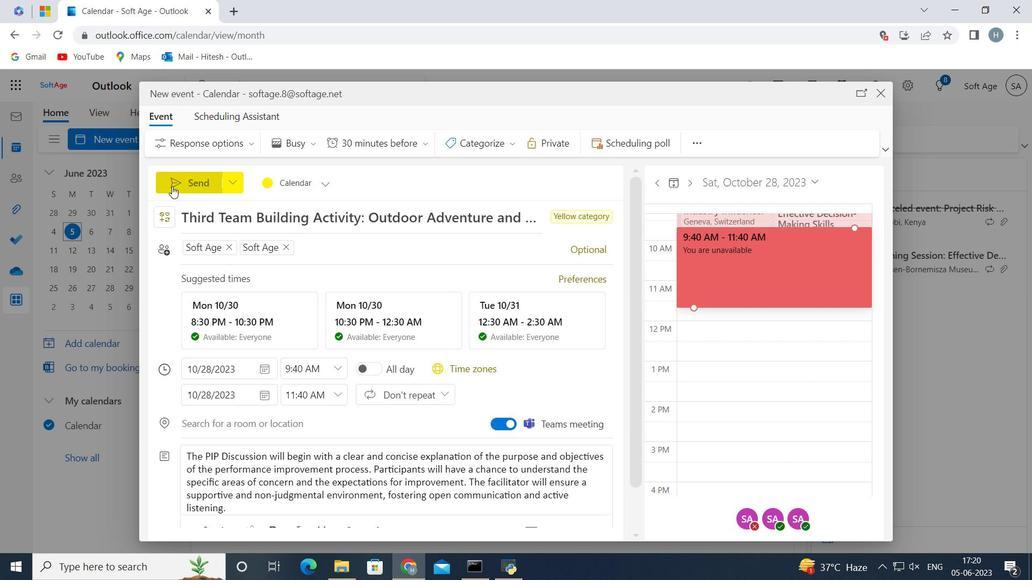
Action: Mouse pressed left at (172, 186)
Screenshot: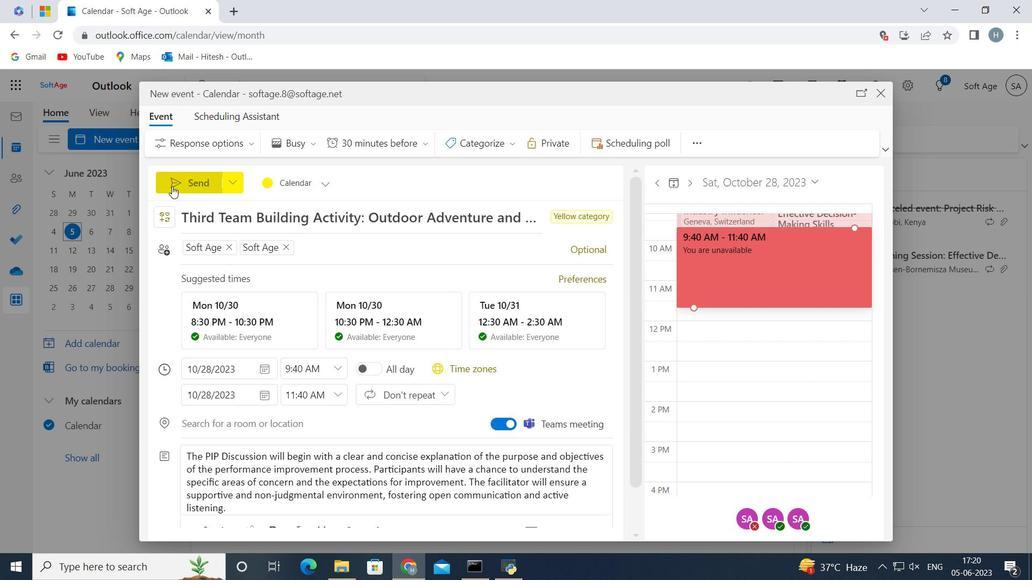 
Action: Mouse moved to (457, 194)
Screenshot: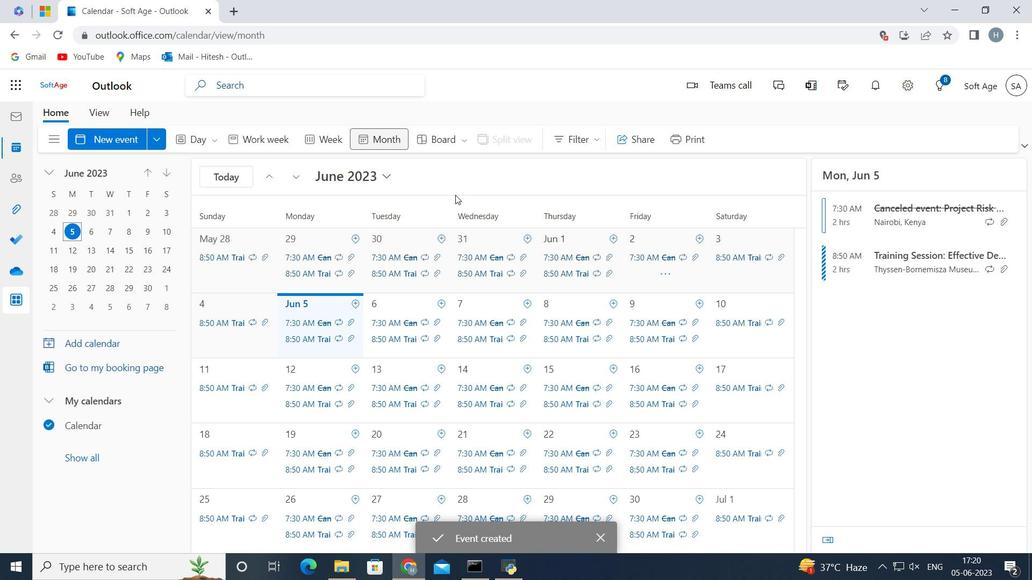 
